 Task: For heading  Tahoma with underline.  font size for heading20,  'Change the font style of data to'Arial.  and font size to 12,  Change the alignment of both headline & data to Align left.  In the sheet   Prime Sales log book
Action: Mouse moved to (199, 104)
Screenshot: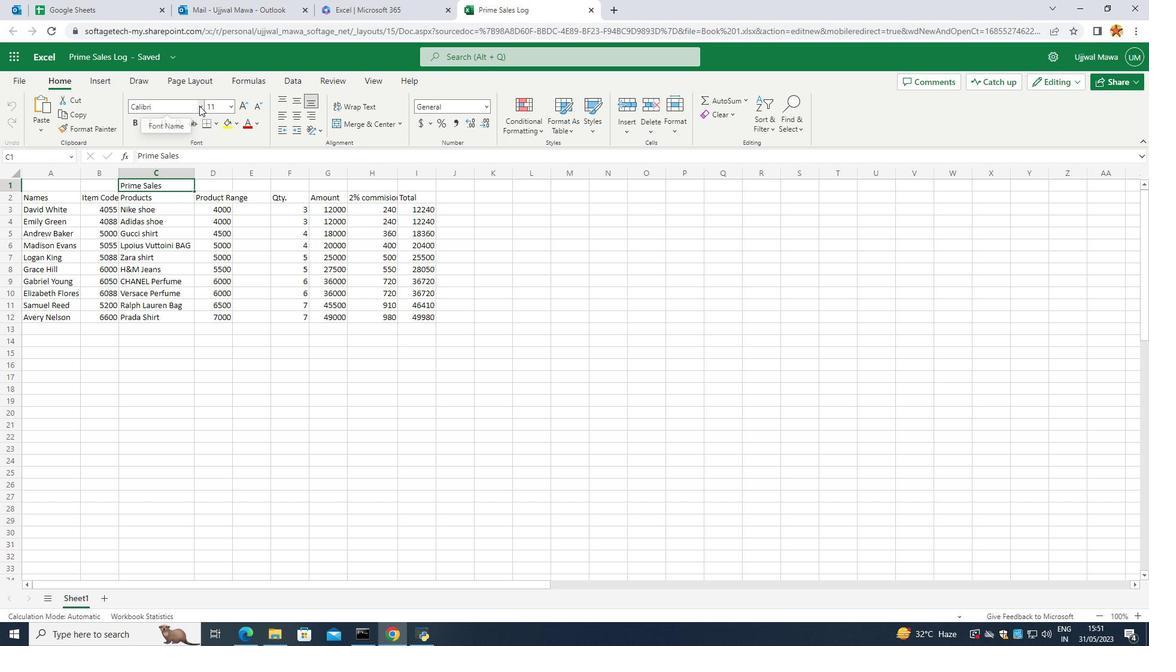 
Action: Mouse pressed left at (199, 104)
Screenshot: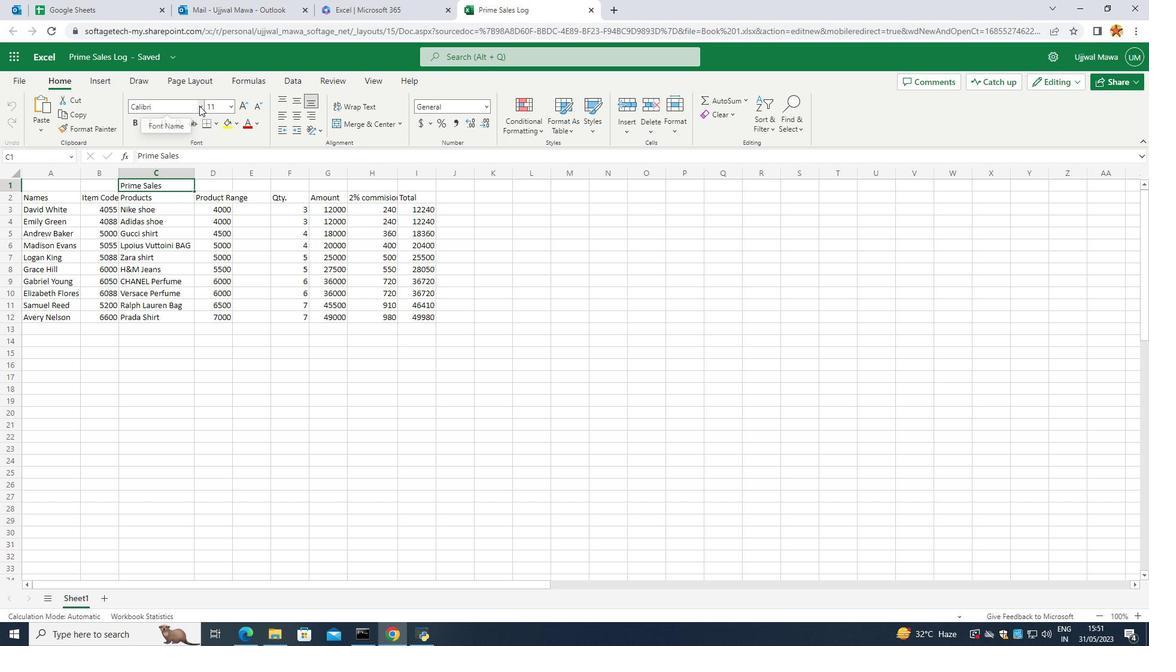 
Action: Mouse moved to (144, 319)
Screenshot: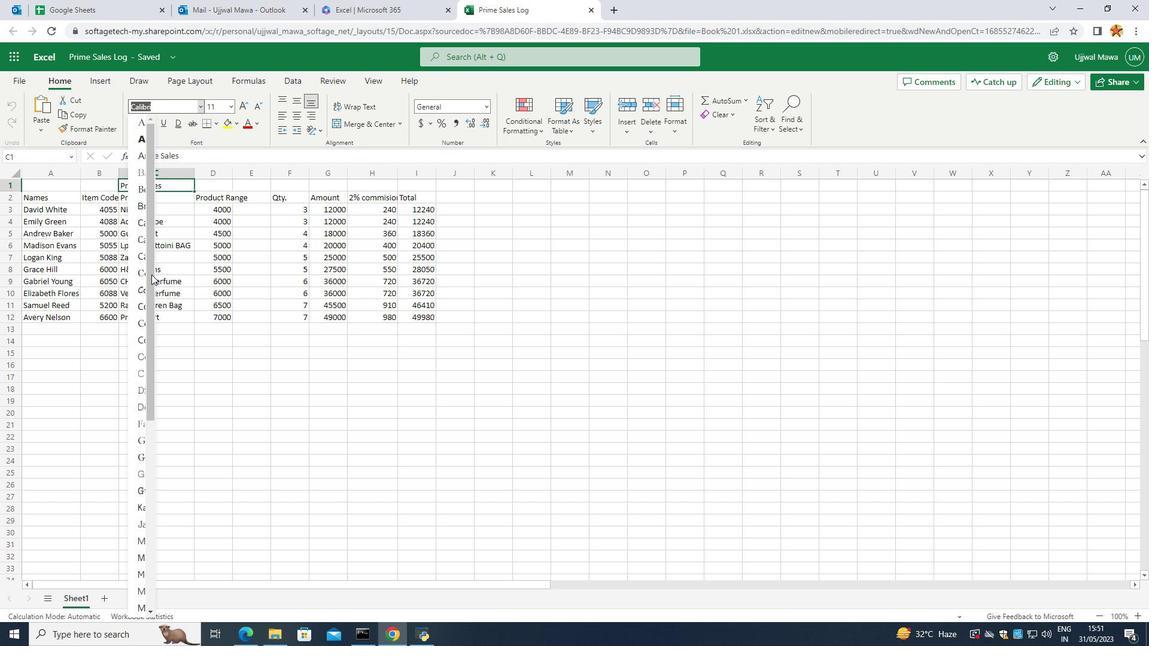 
Action: Mouse scrolled (144, 318) with delta (0, 0)
Screenshot: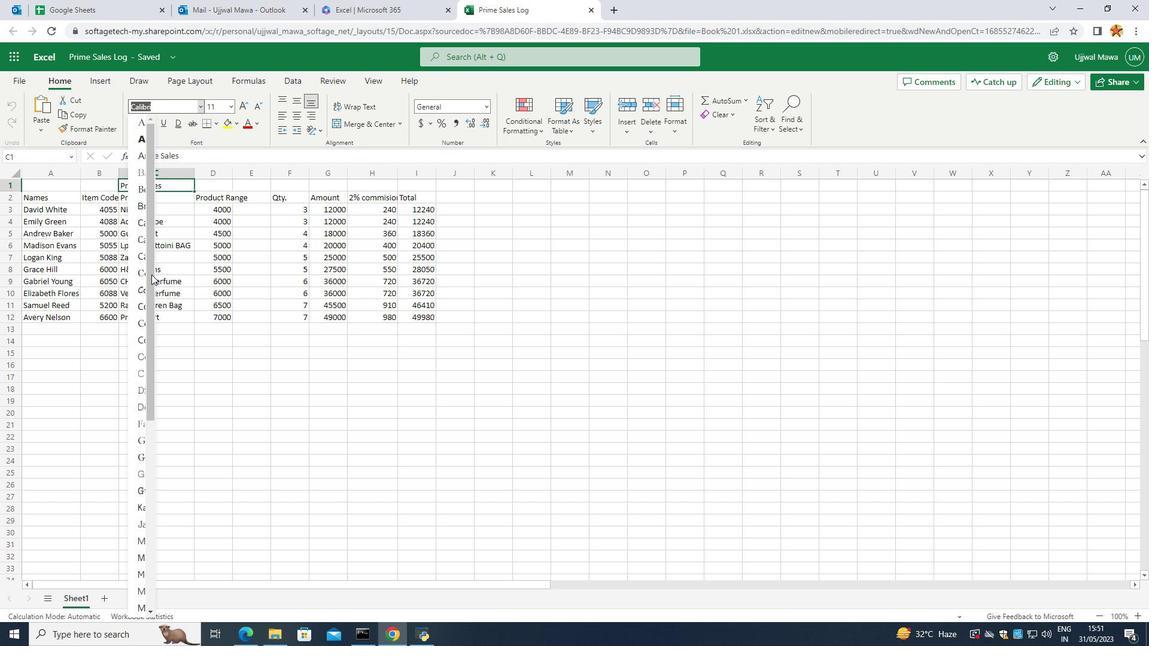 
Action: Mouse moved to (143, 330)
Screenshot: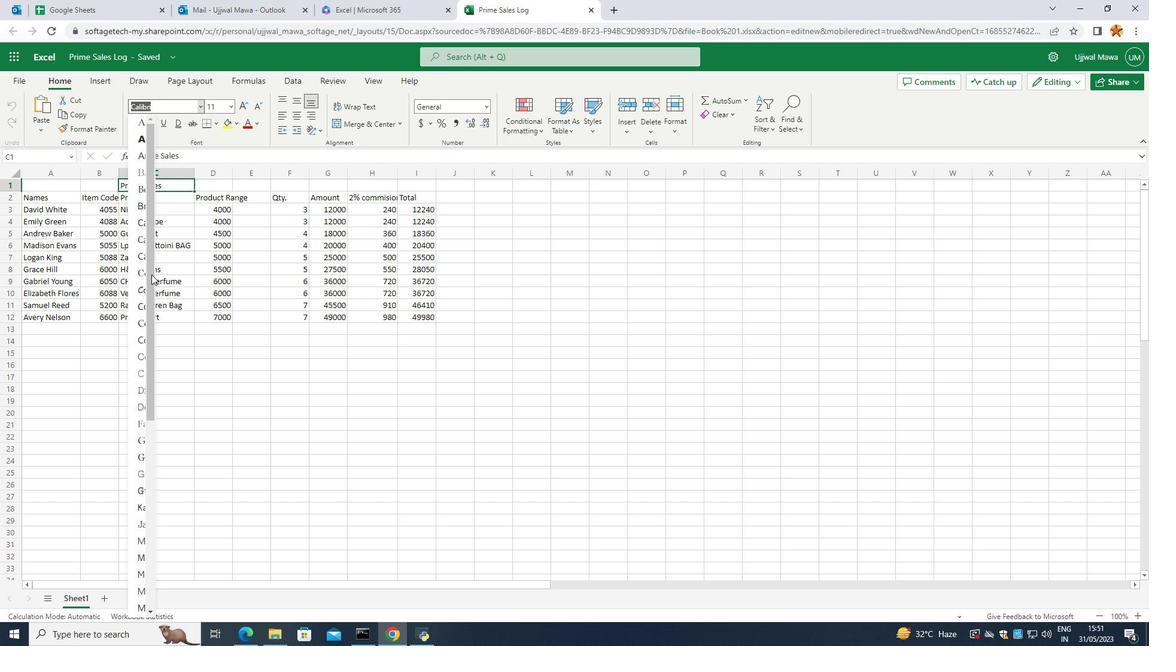 
Action: Mouse scrolled (143, 329) with delta (0, 0)
Screenshot: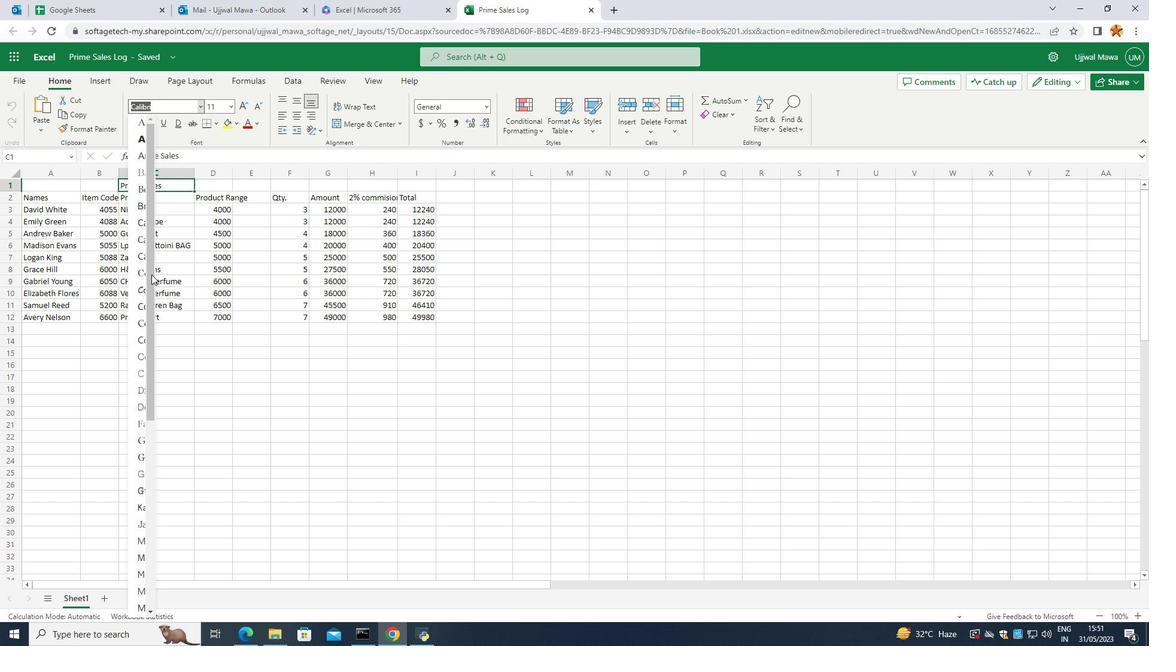 
Action: Mouse moved to (139, 341)
Screenshot: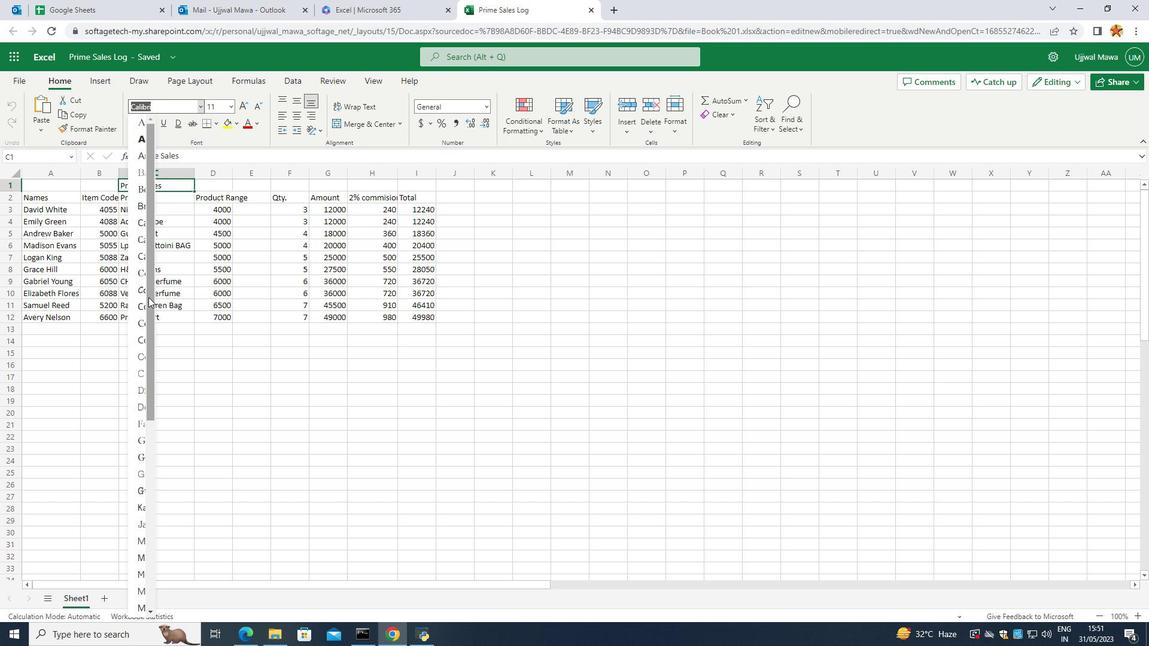 
Action: Mouse scrolled (139, 341) with delta (0, 0)
Screenshot: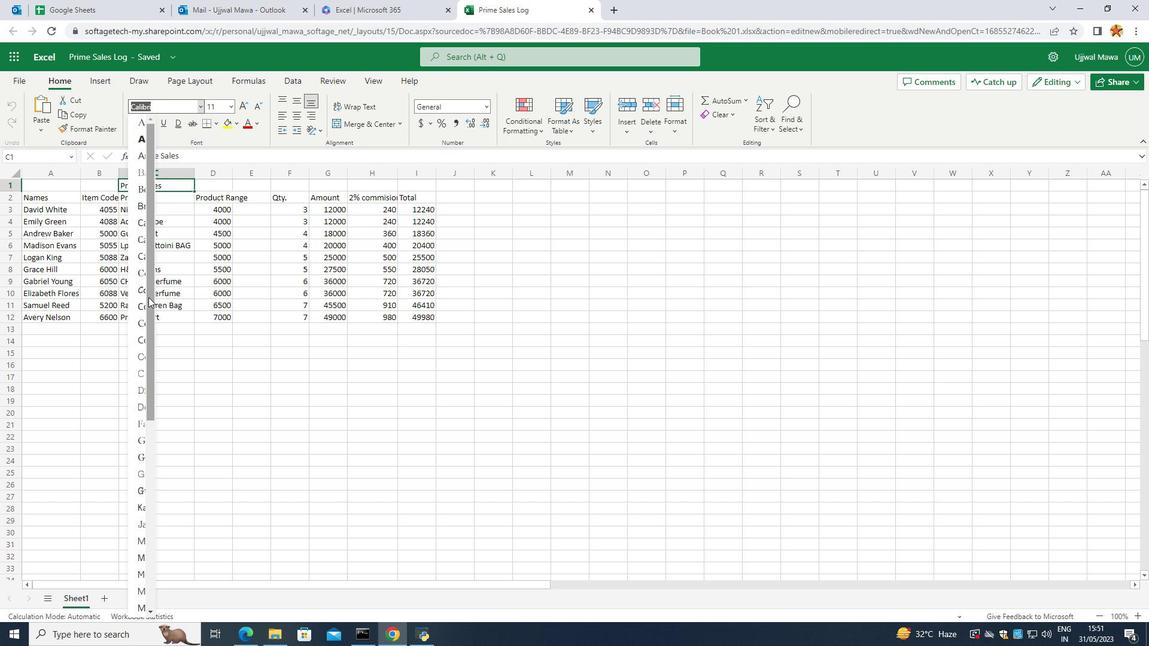 
Action: Mouse moved to (138, 342)
Screenshot: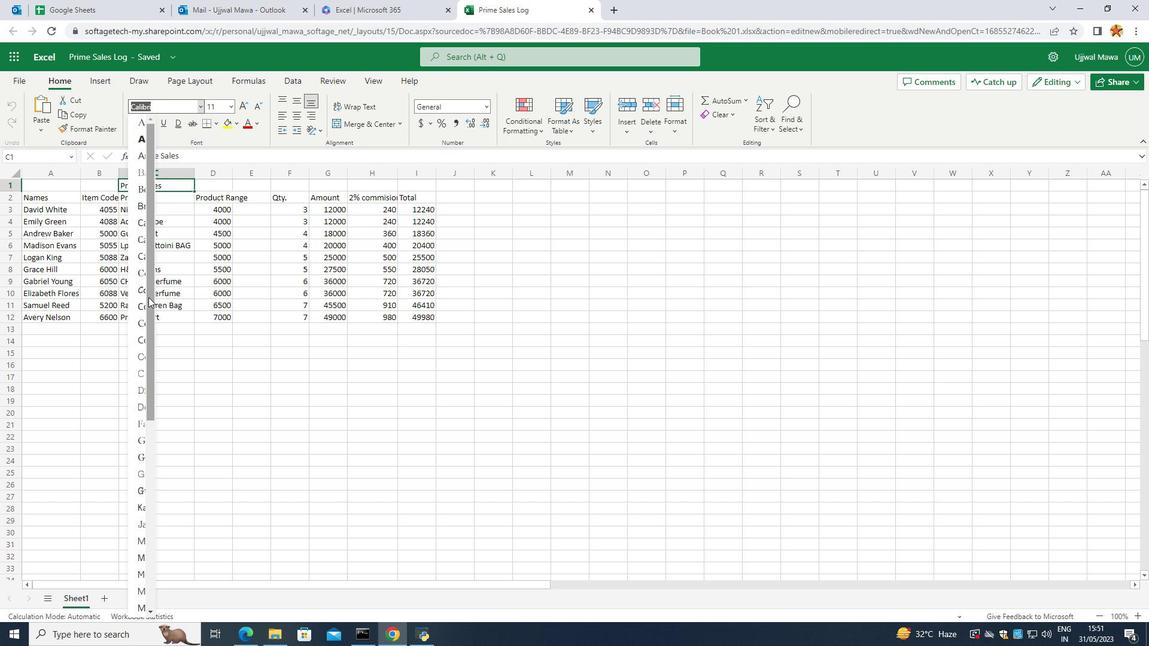 
Action: Mouse scrolled (138, 341) with delta (0, 0)
Screenshot: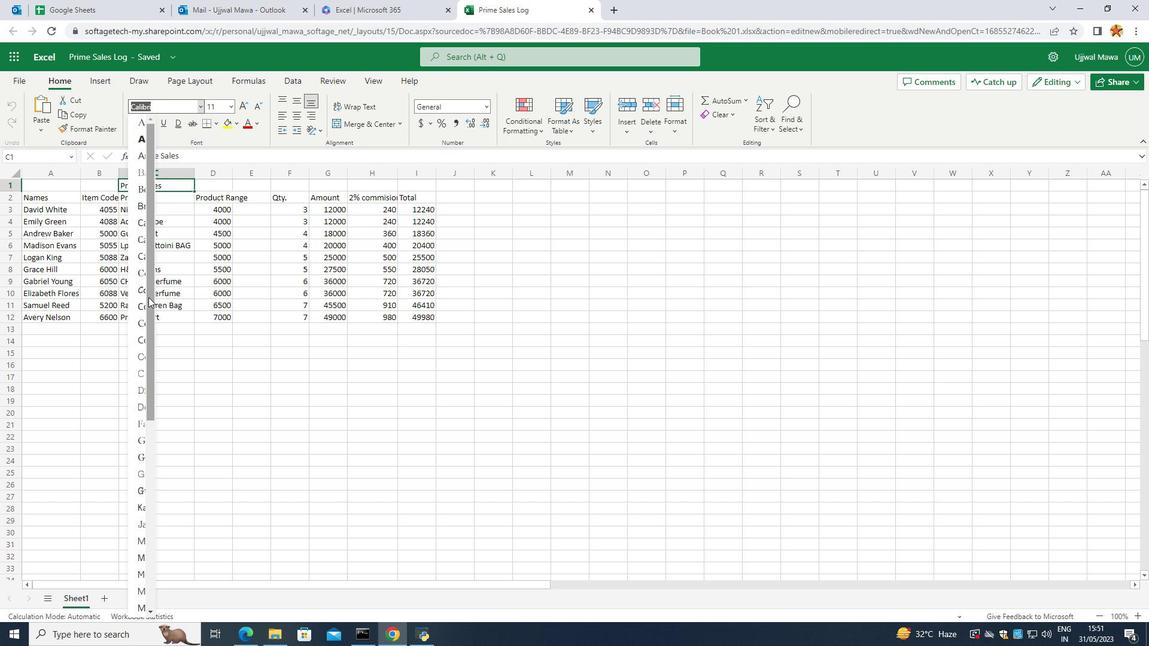 
Action: Mouse moved to (138, 347)
Screenshot: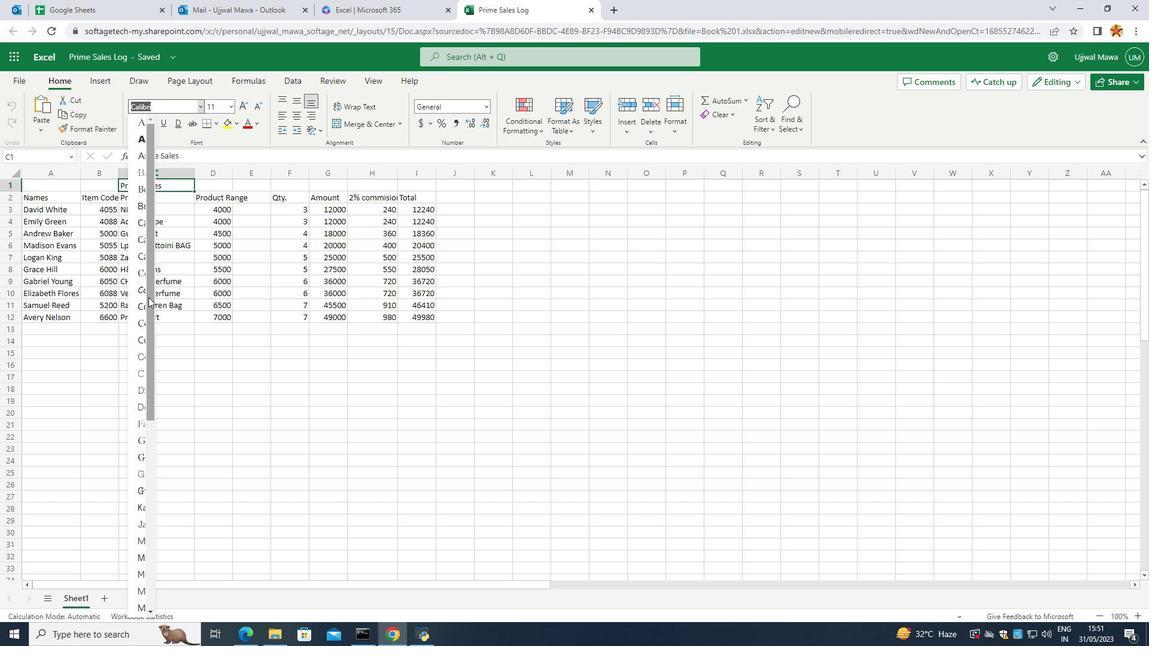 
Action: Mouse scrolled (138, 346) with delta (0, 0)
Screenshot: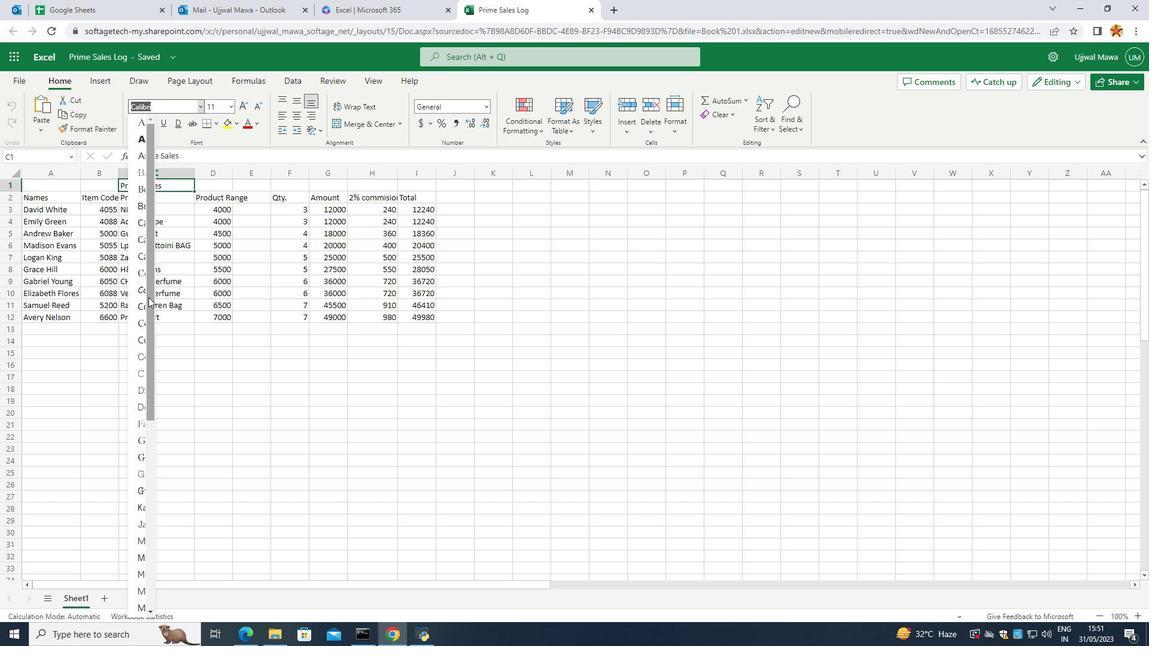 
Action: Mouse moved to (131, 368)
Screenshot: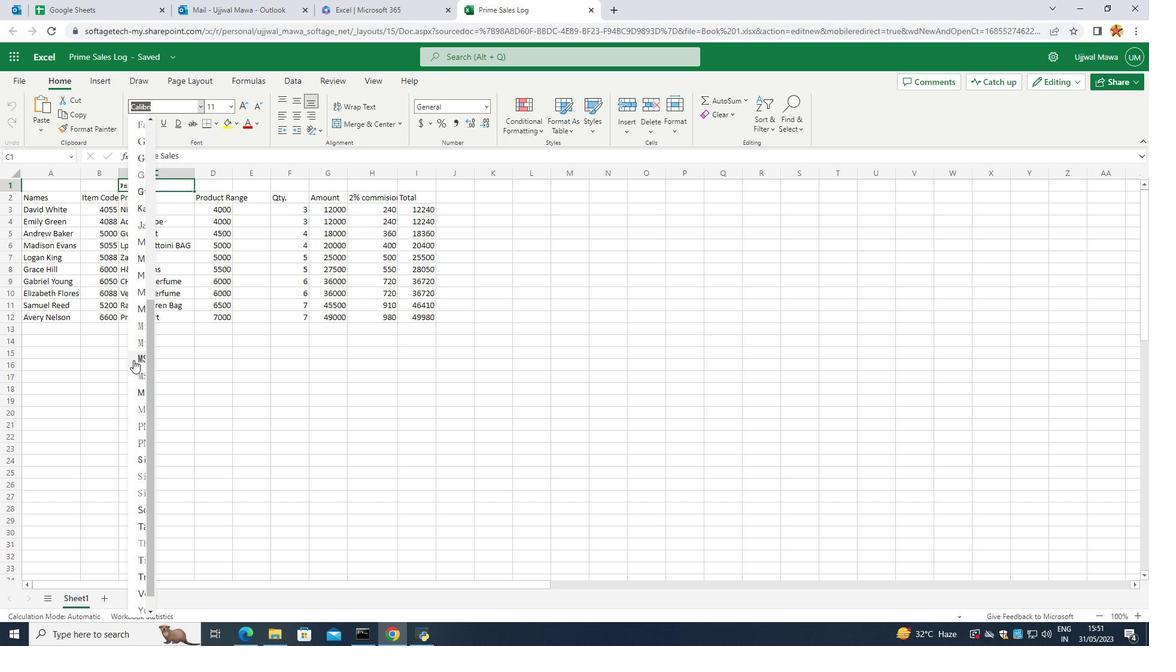 
Action: Mouse scrolled (131, 368) with delta (0, 0)
Screenshot: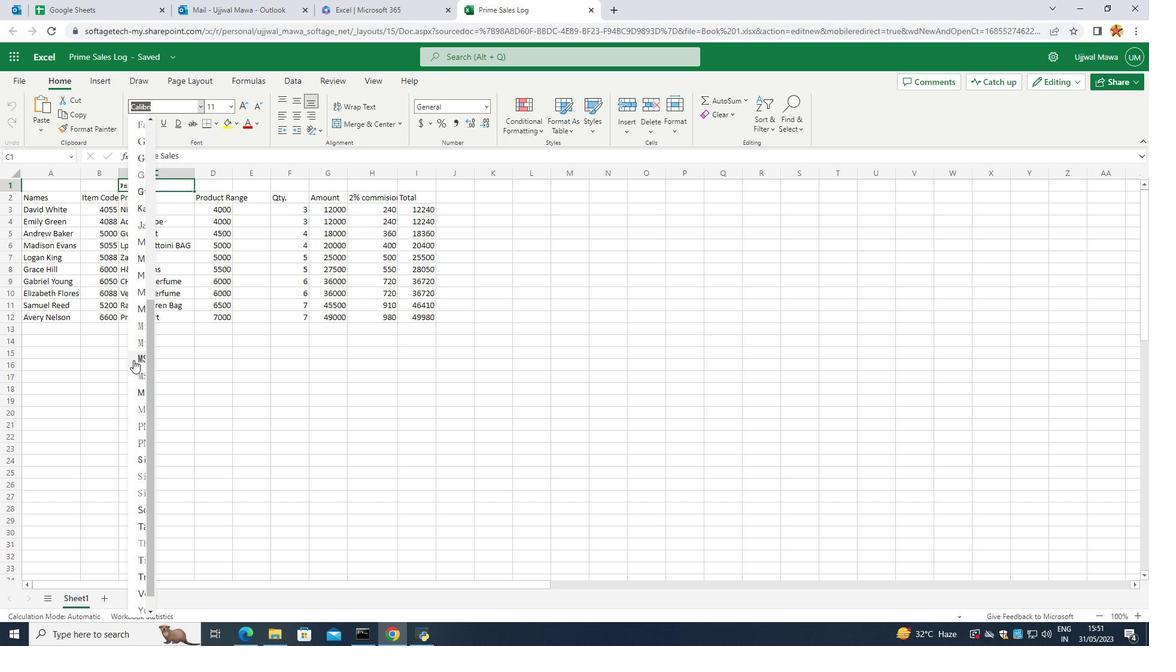 
Action: Mouse moved to (129, 374)
Screenshot: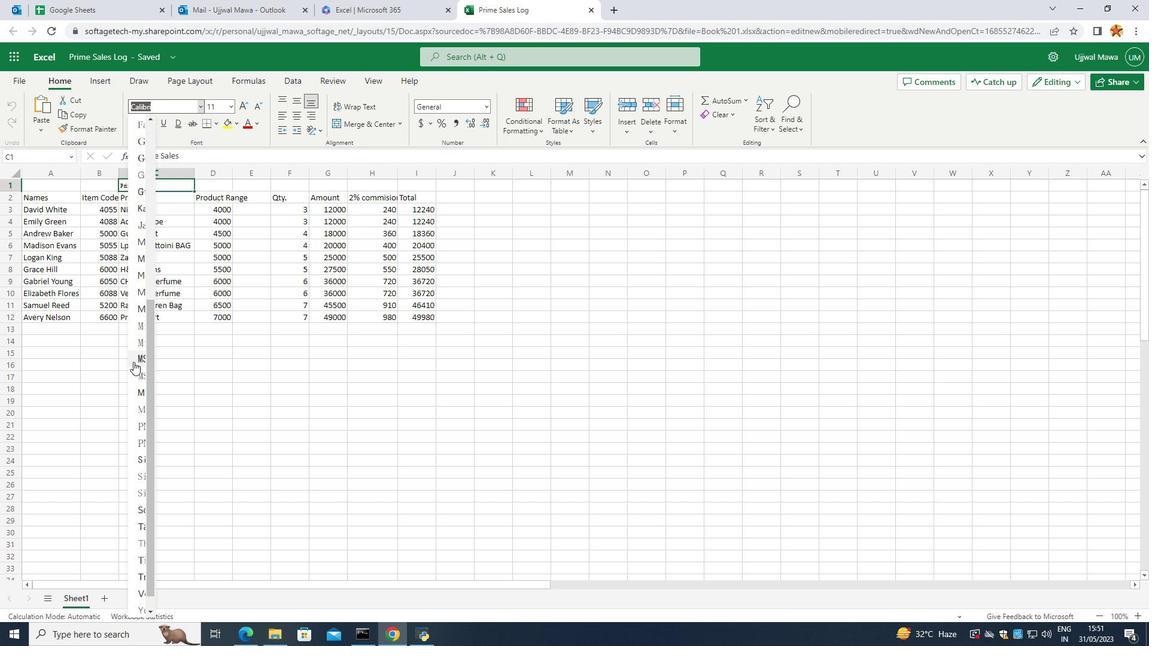 
Action: Mouse scrolled (129, 373) with delta (0, 0)
Screenshot: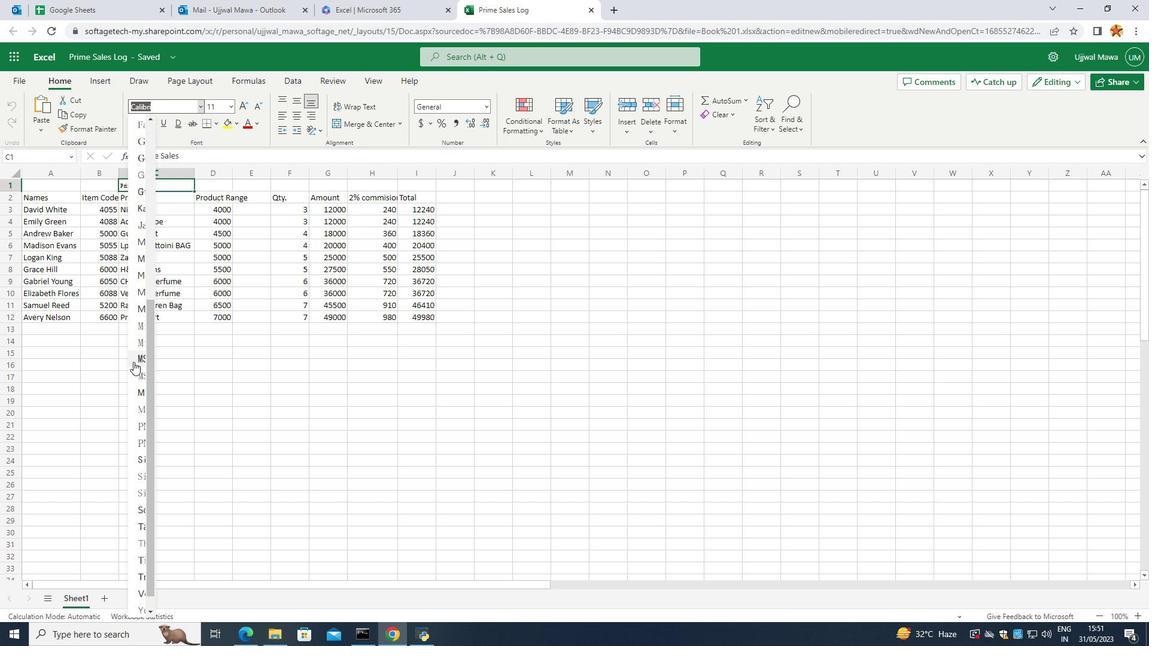 
Action: Mouse moved to (128, 377)
Screenshot: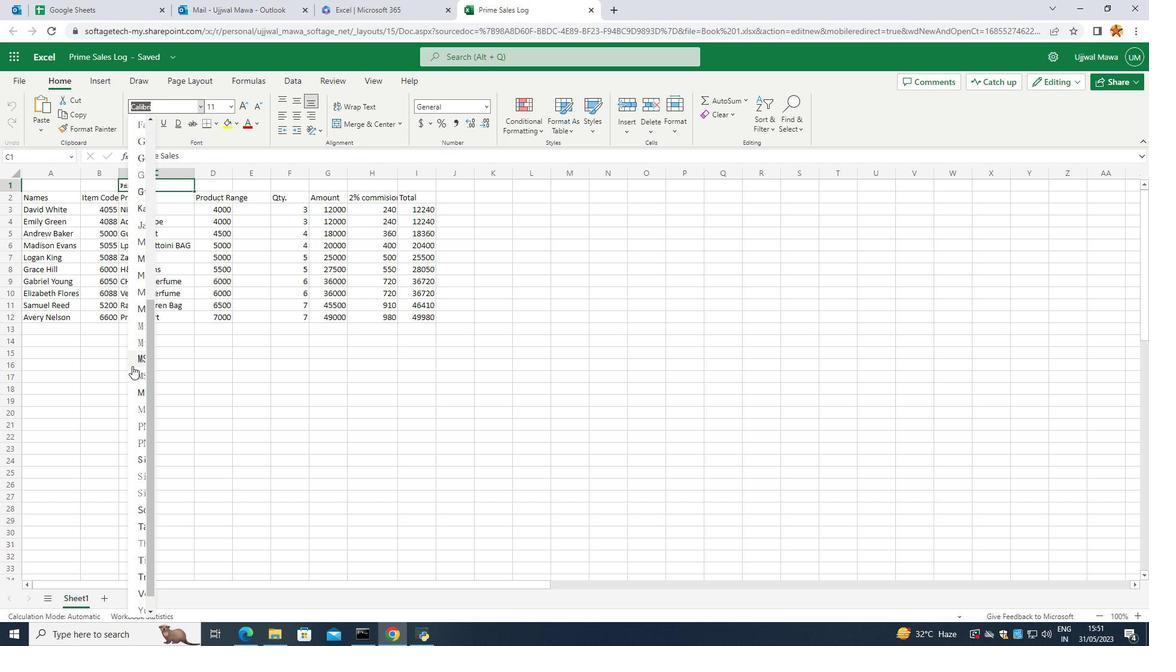 
Action: Mouse scrolled (128, 376) with delta (0, 0)
Screenshot: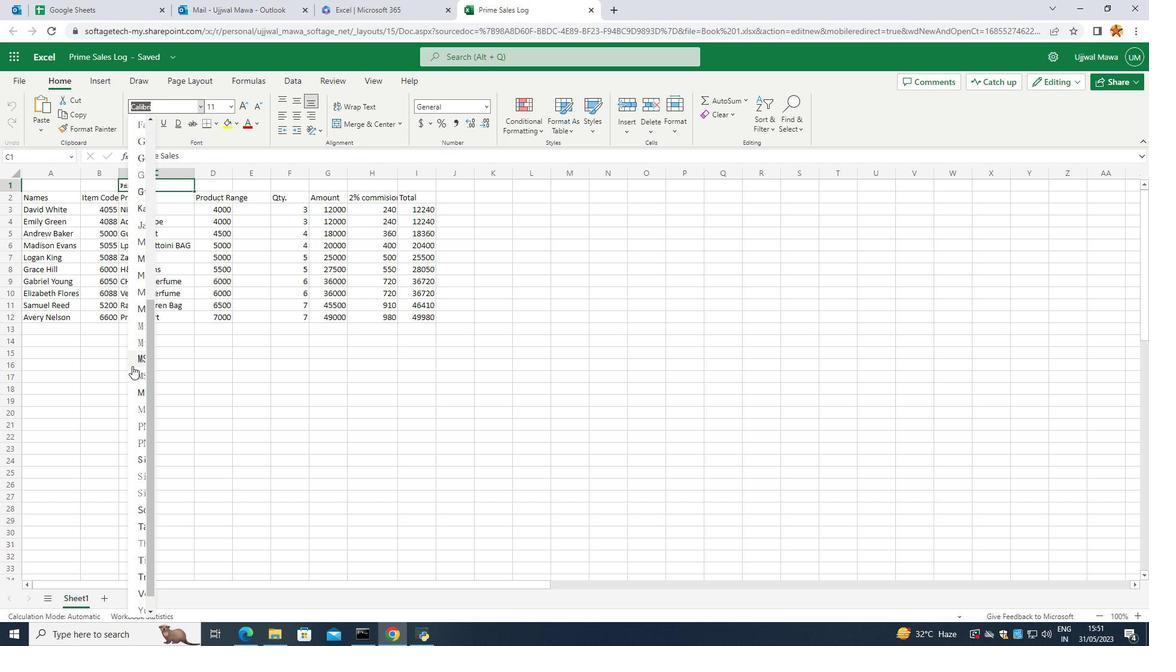 
Action: Mouse moved to (126, 380)
Screenshot: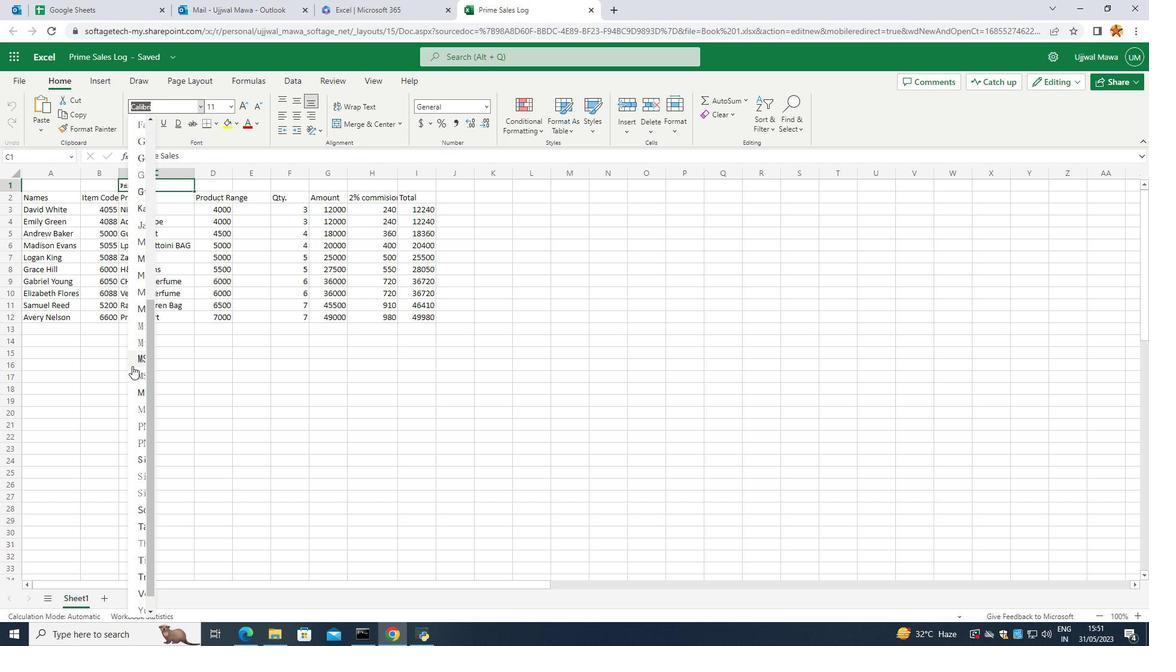 
Action: Mouse scrolled (126, 380) with delta (0, 0)
Screenshot: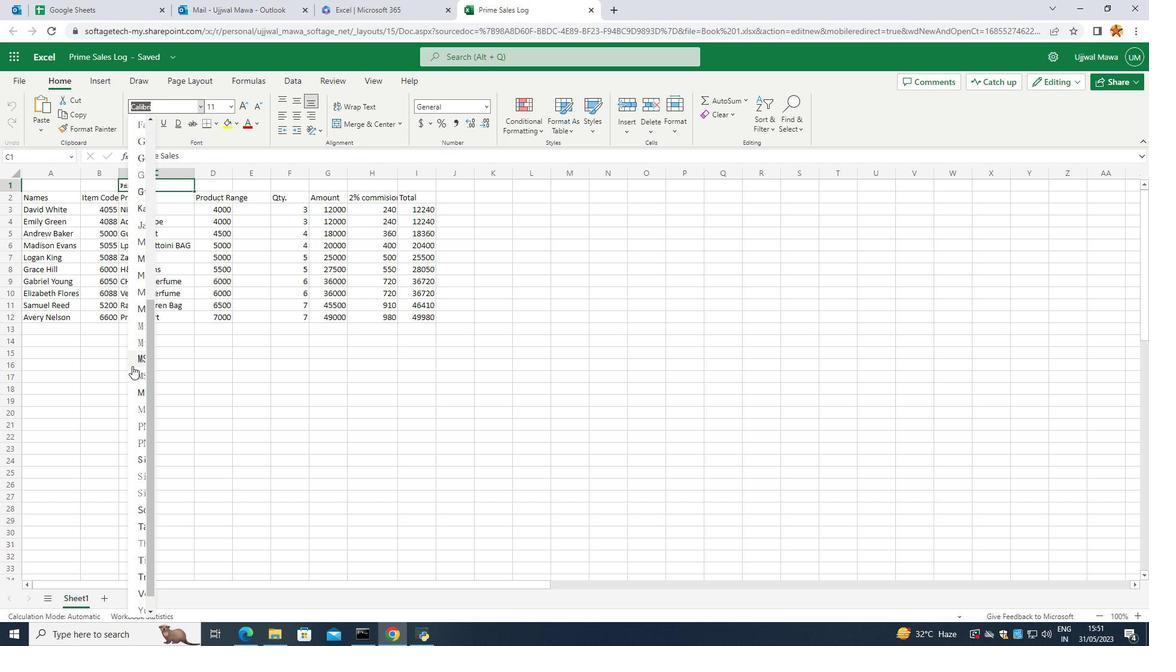 
Action: Mouse moved to (125, 385)
Screenshot: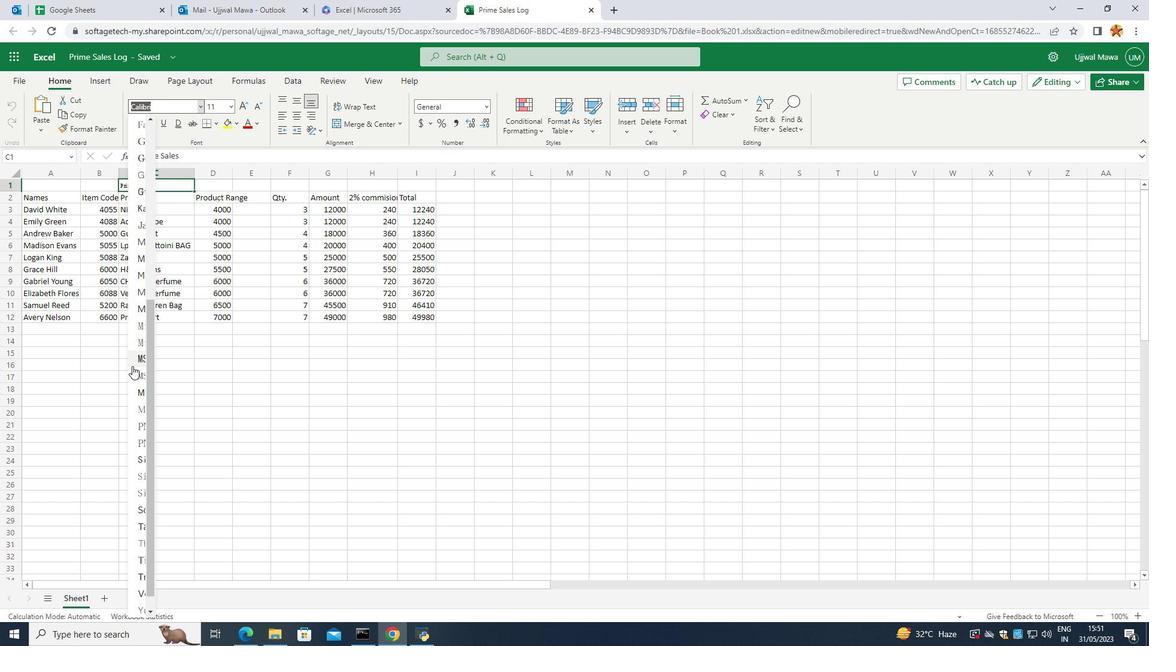 
Action: Mouse scrolled (125, 384) with delta (0, 0)
Screenshot: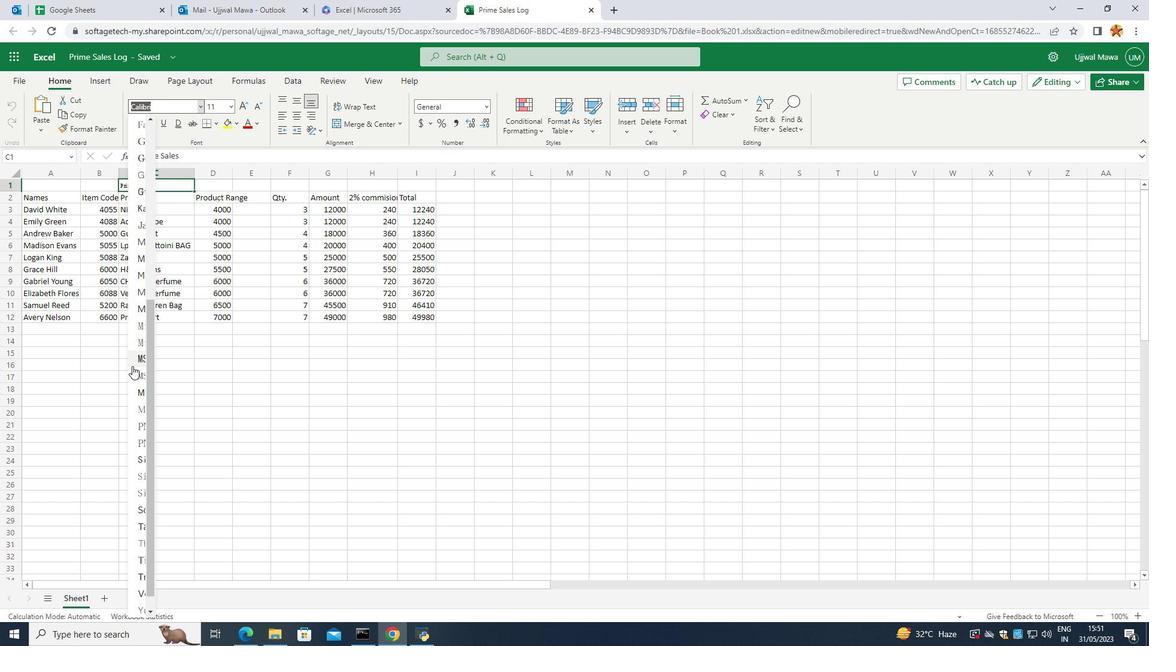 
Action: Mouse moved to (125, 387)
Screenshot: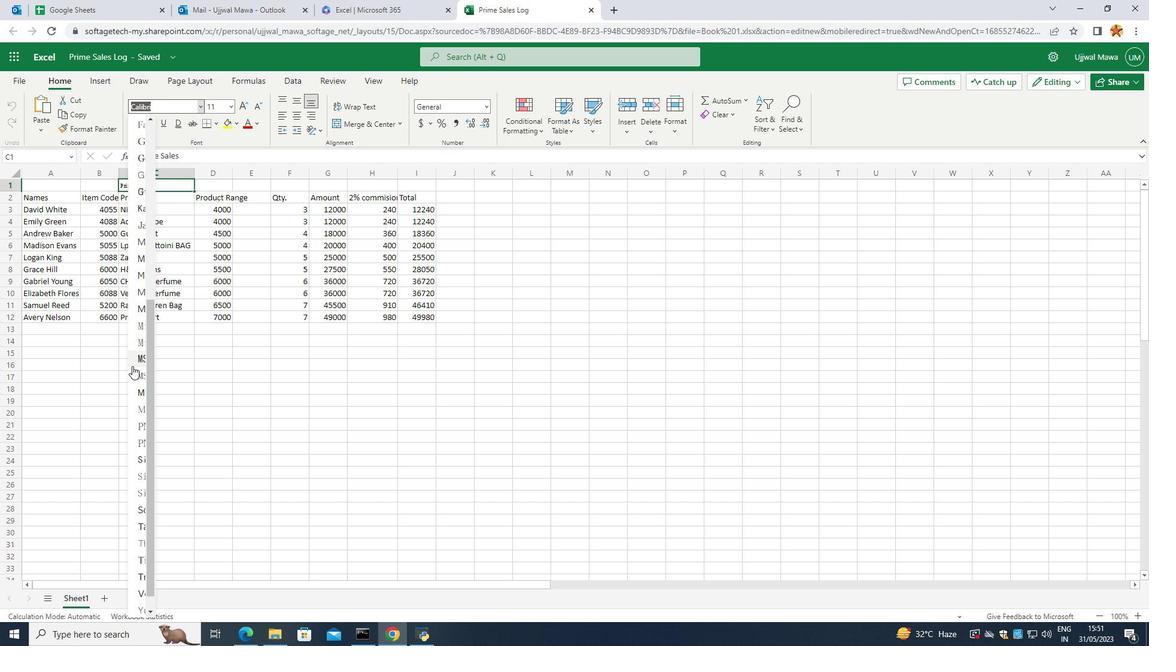
Action: Mouse scrolled (125, 386) with delta (0, 0)
Screenshot: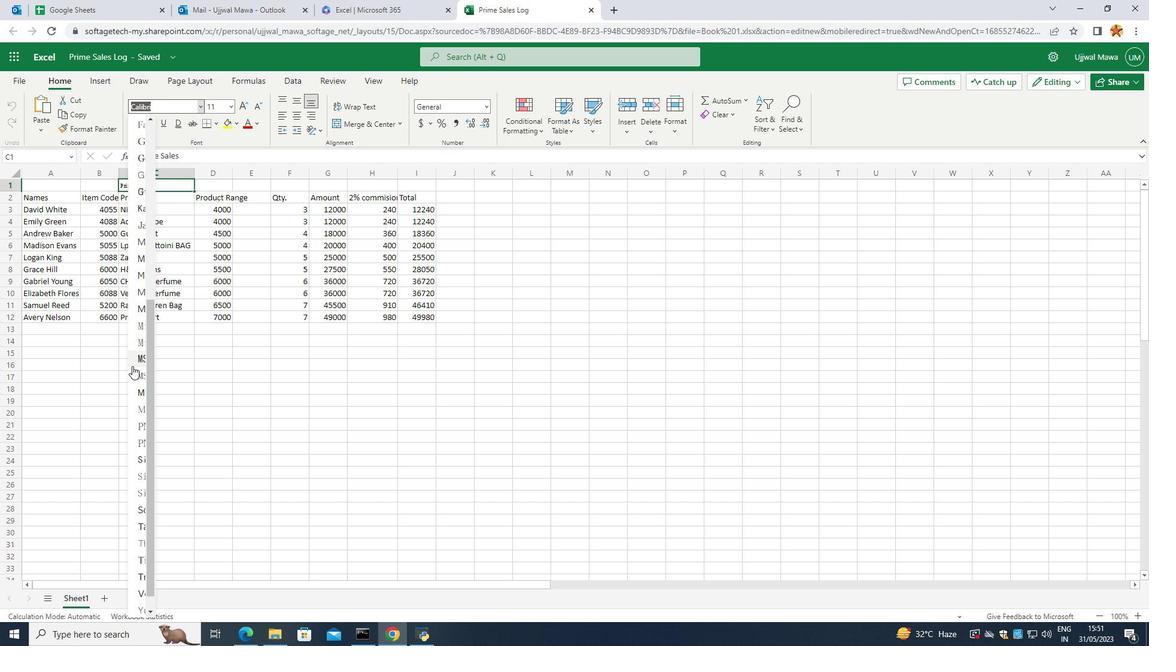 
Action: Mouse moved to (135, 507)
Screenshot: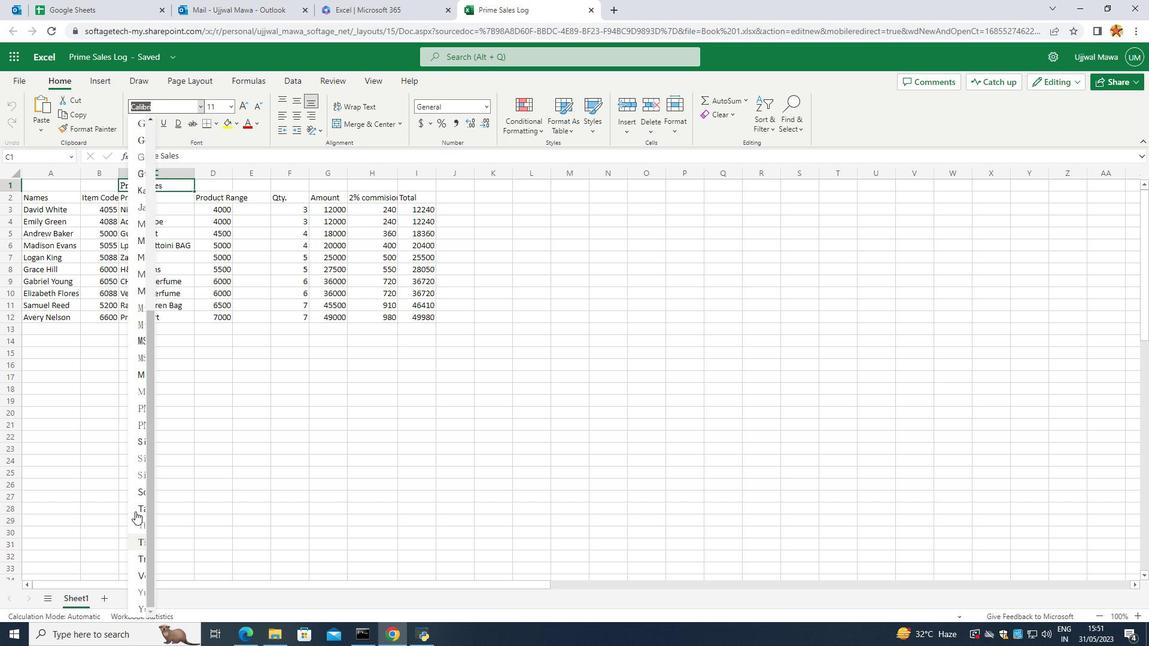 
Action: Mouse pressed left at (135, 507)
Screenshot: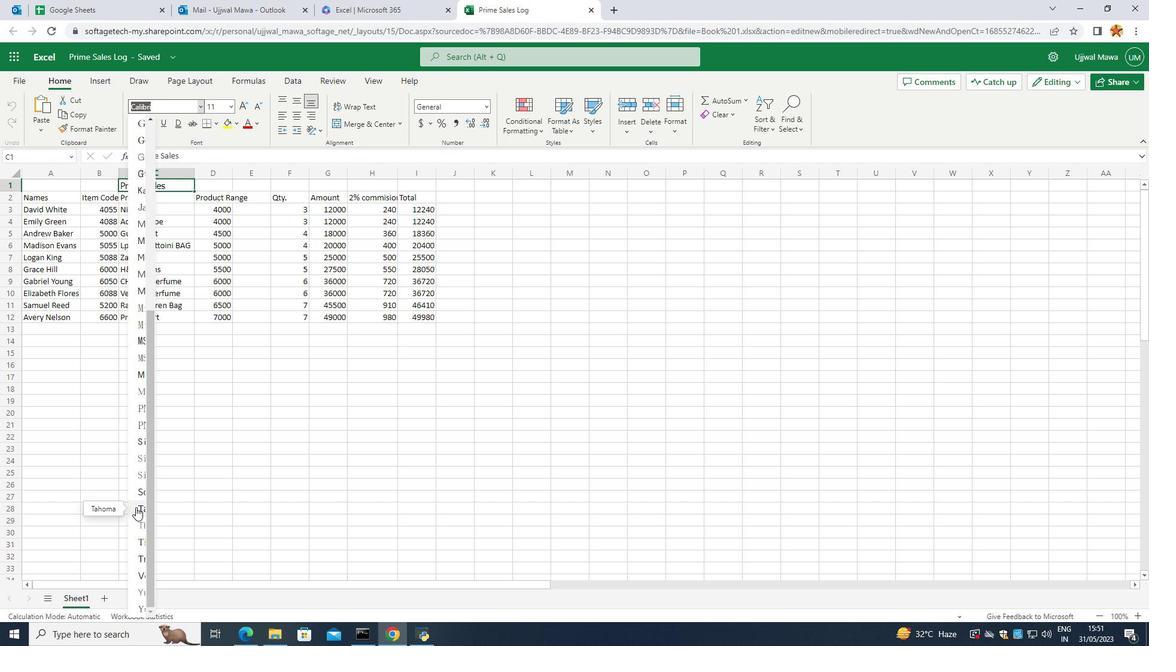 
Action: Mouse moved to (232, 103)
Screenshot: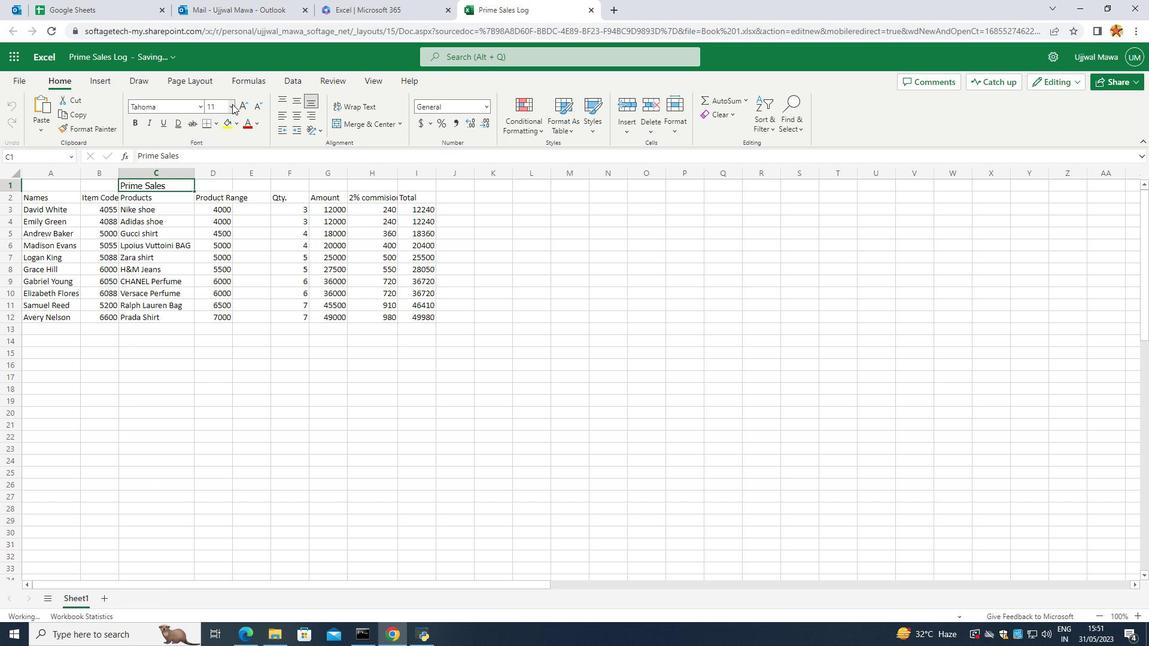 
Action: Mouse pressed left at (232, 103)
Screenshot: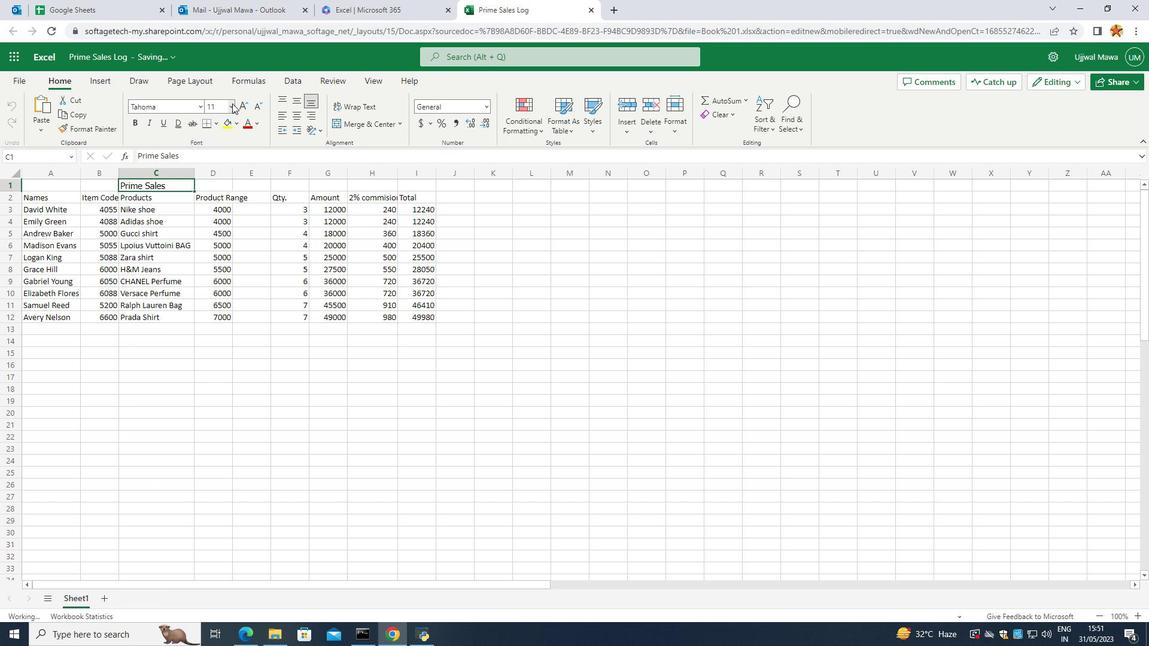 
Action: Mouse moved to (163, 125)
Screenshot: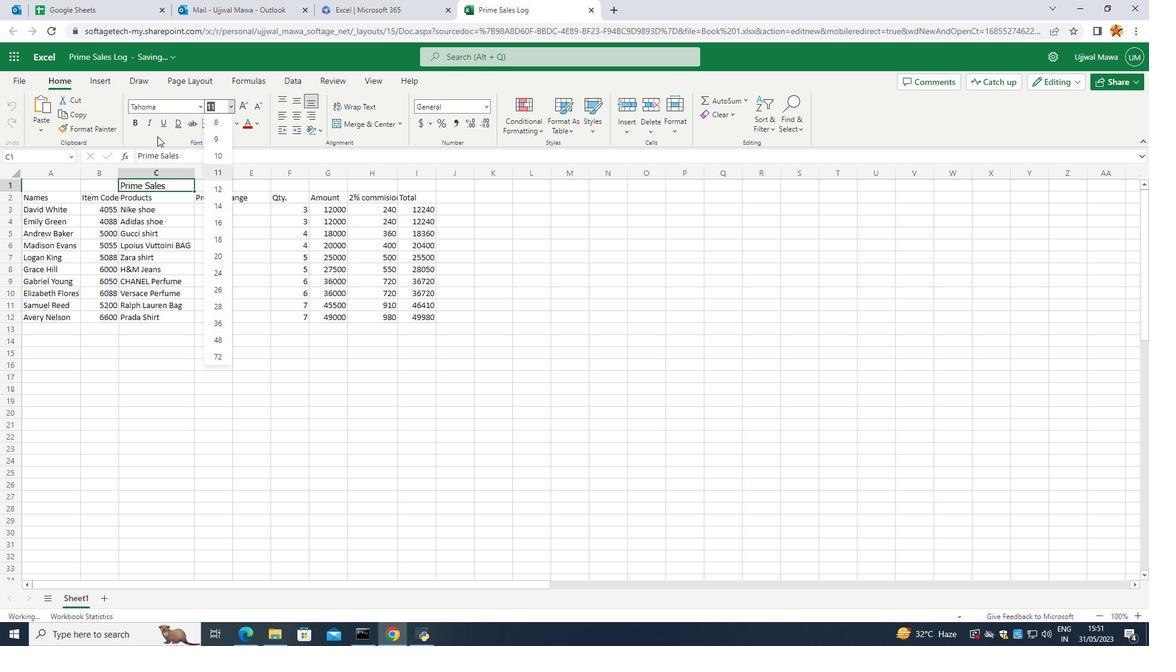 
Action: Mouse pressed left at (163, 125)
Screenshot: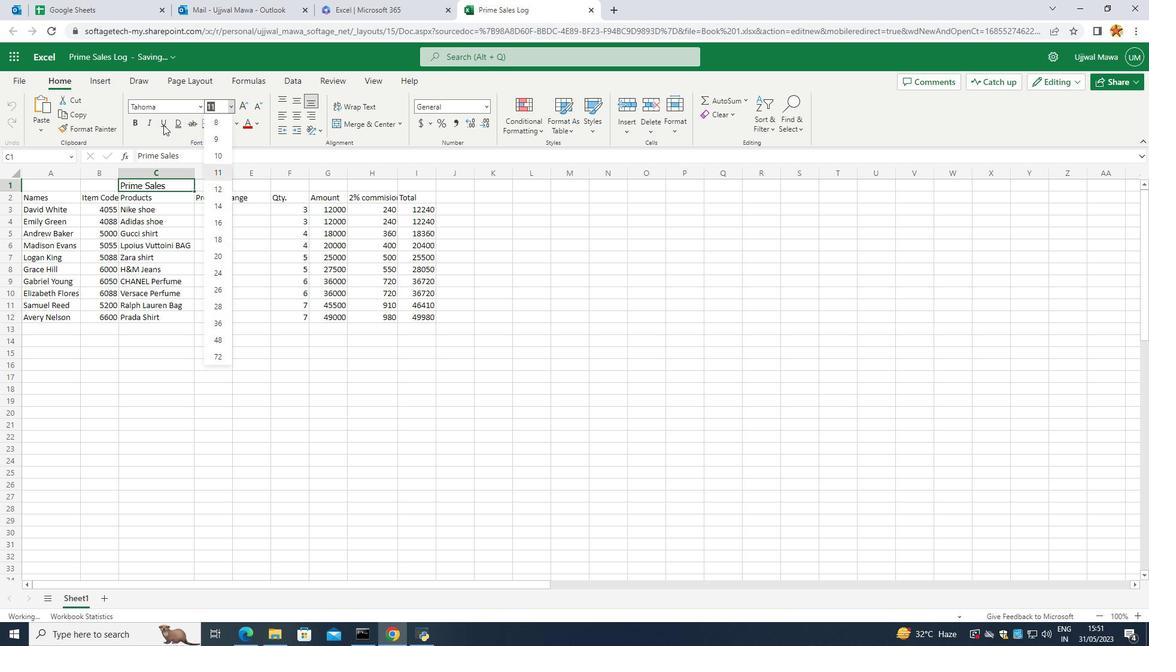 
Action: Mouse moved to (231, 111)
Screenshot: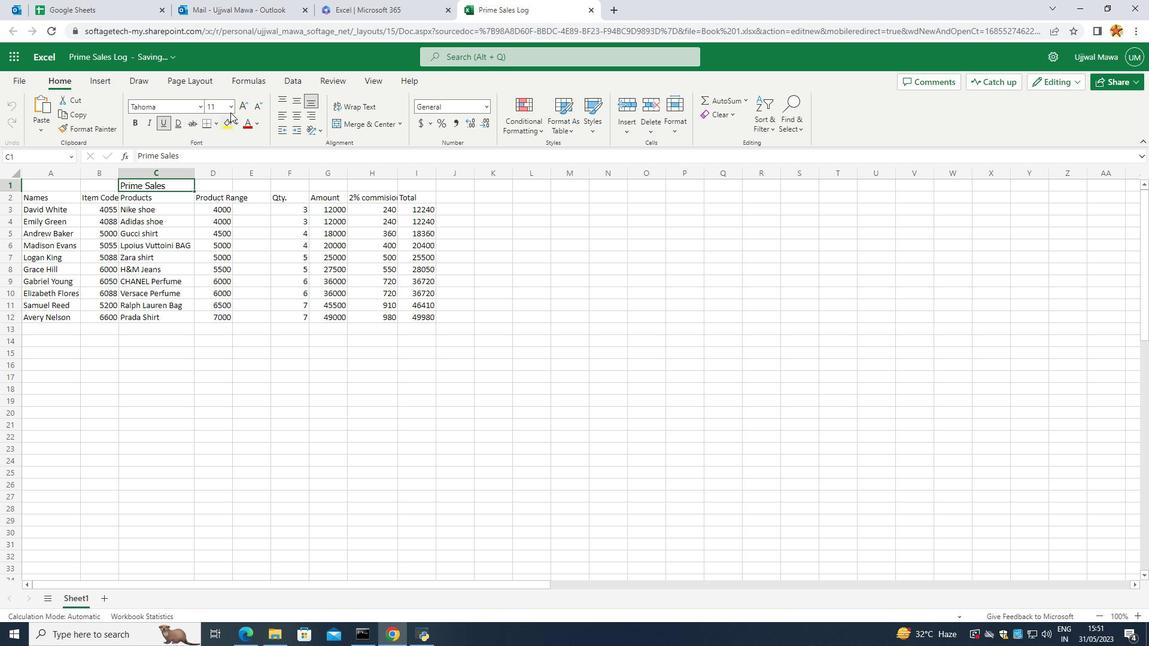 
Action: Mouse pressed left at (231, 111)
Screenshot: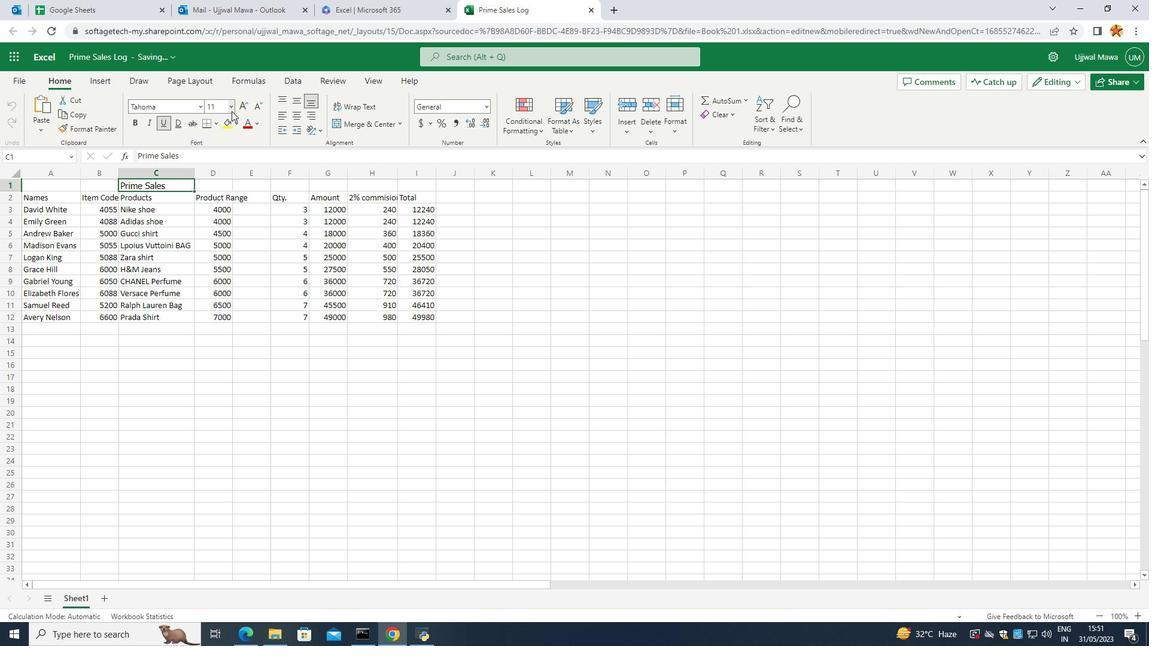 
Action: Mouse moved to (218, 253)
Screenshot: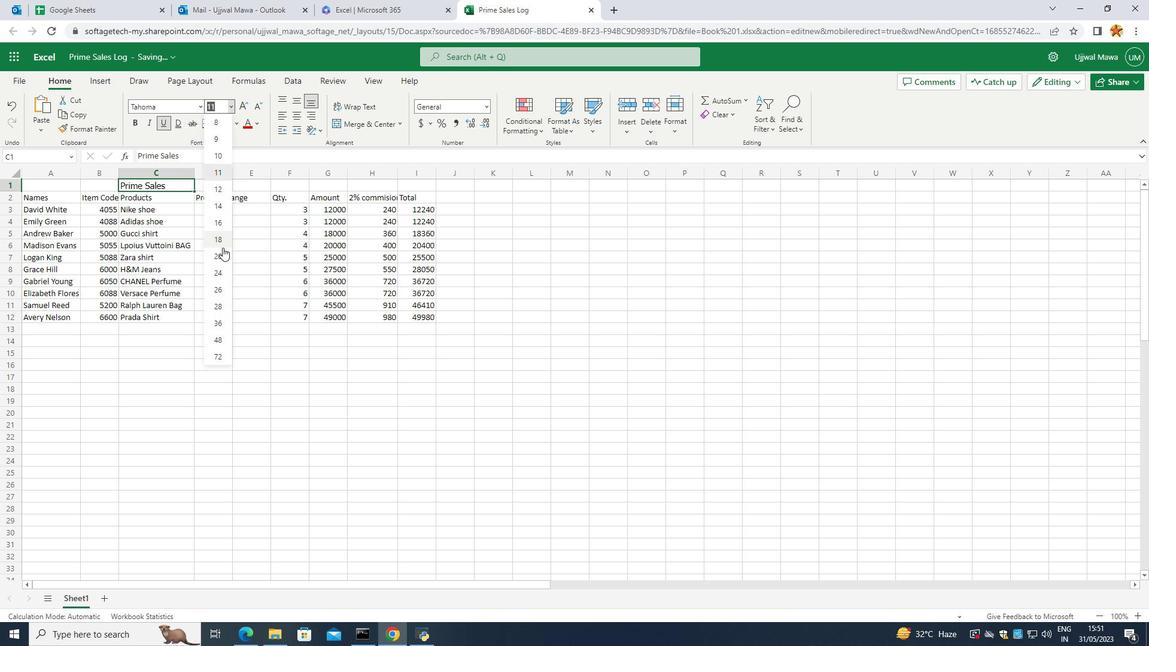 
Action: Mouse pressed left at (218, 253)
Screenshot: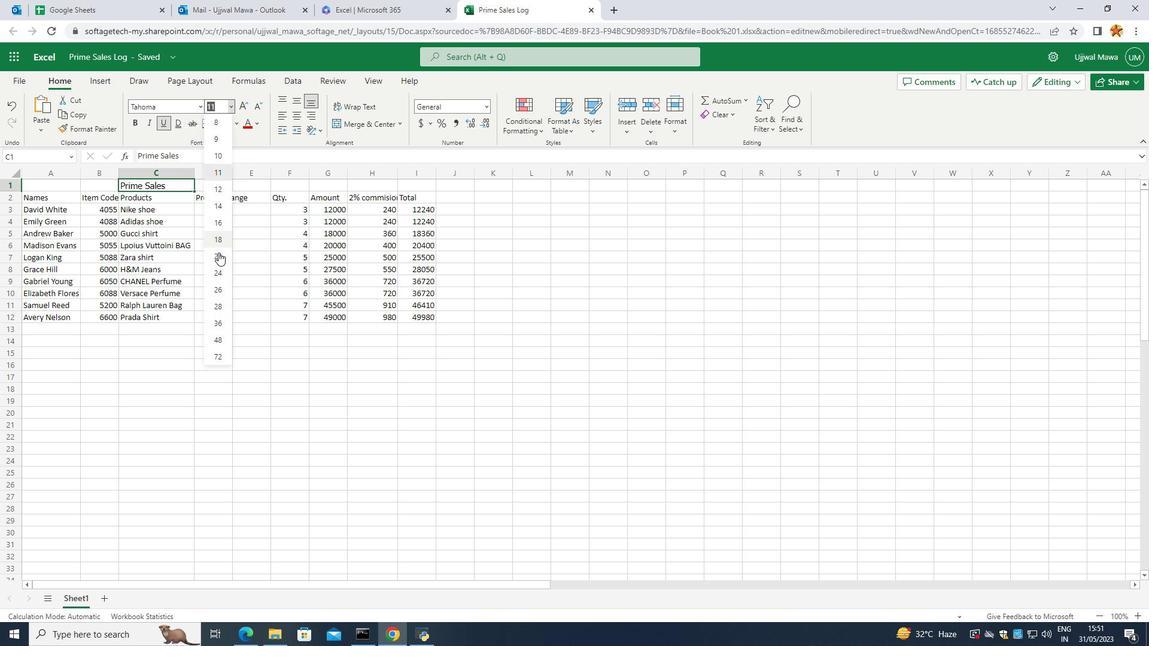 
Action: Mouse moved to (284, 325)
Screenshot: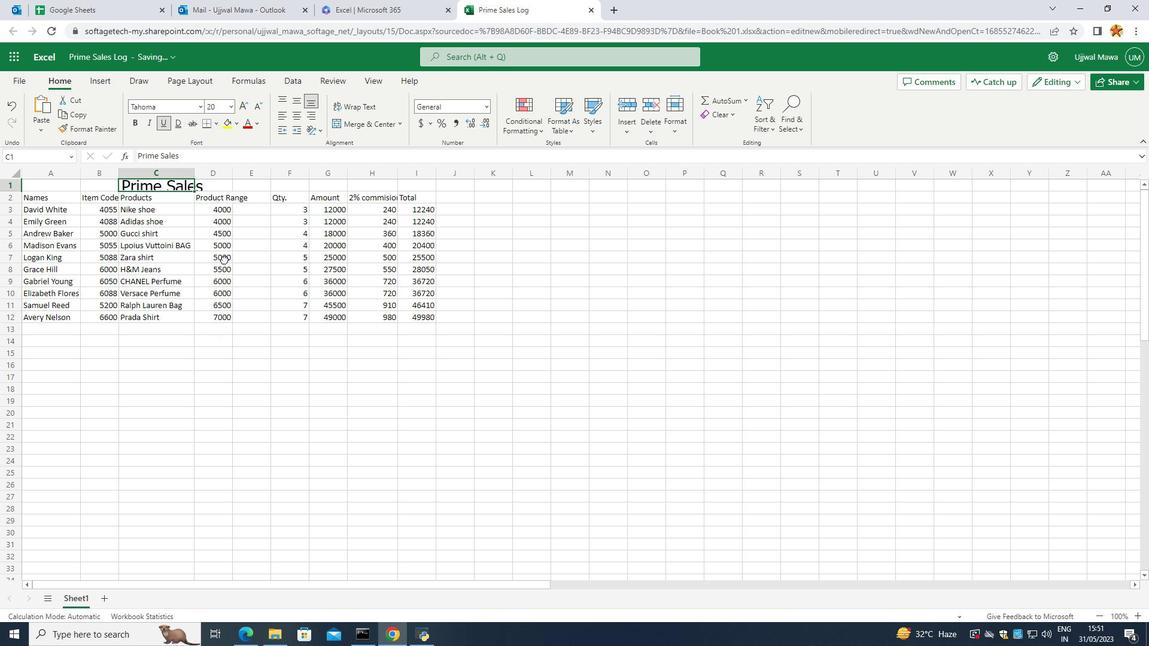 
Action: Mouse pressed left at (284, 325)
Screenshot: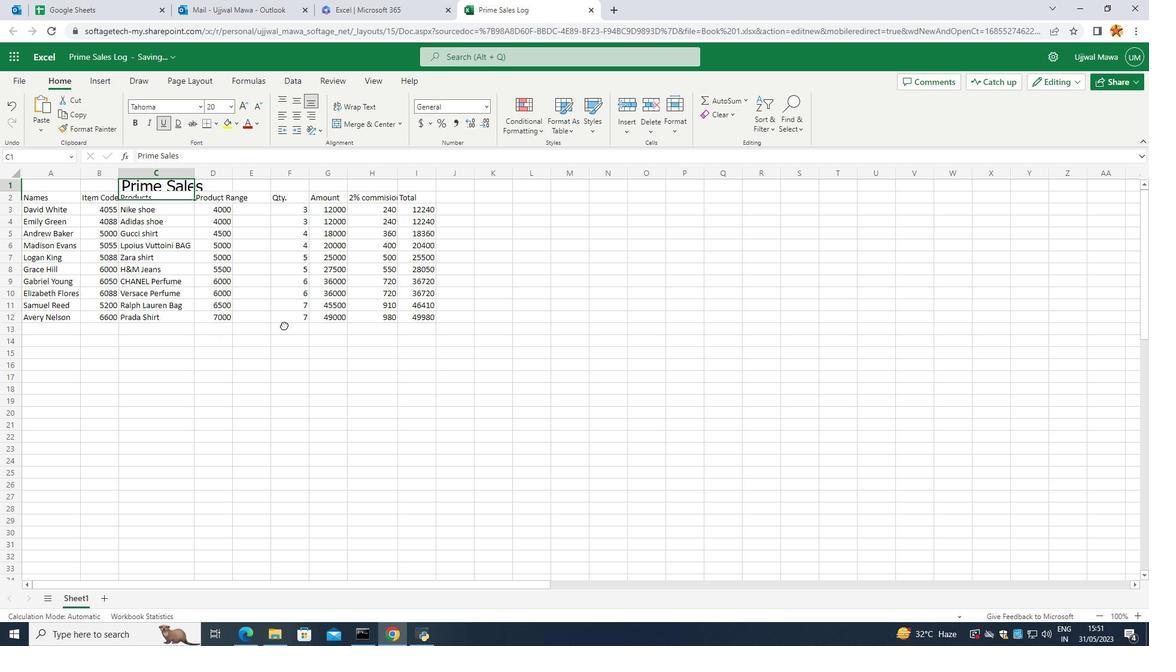 
Action: Mouse moved to (28, 204)
Screenshot: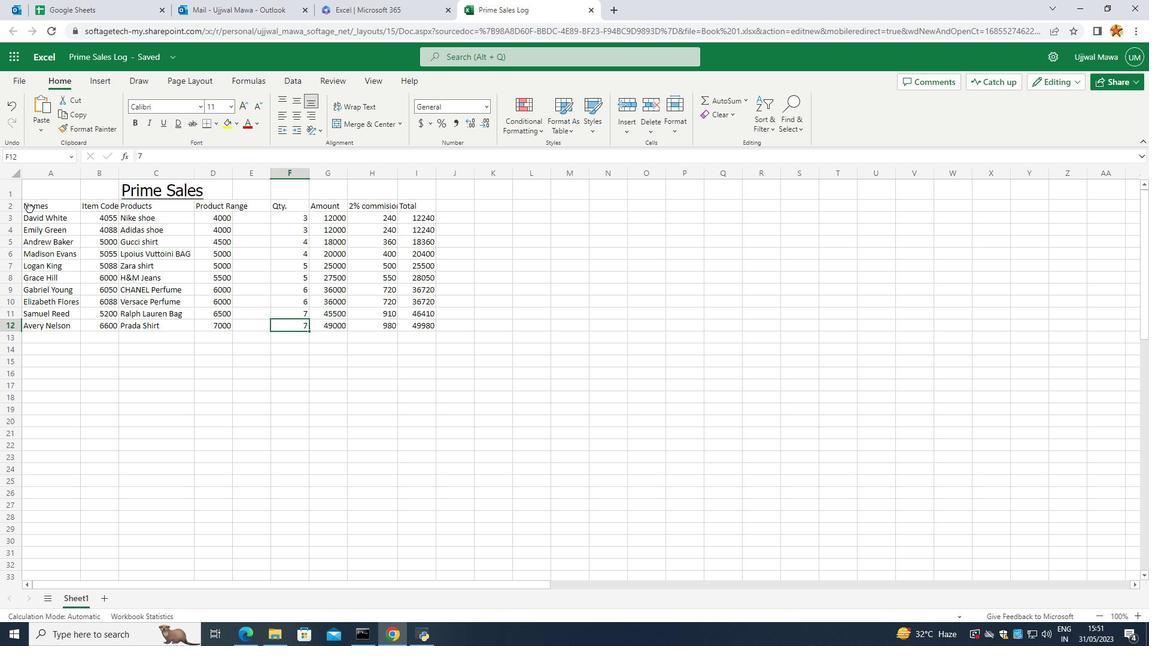 
Action: Mouse pressed left at (28, 204)
Screenshot: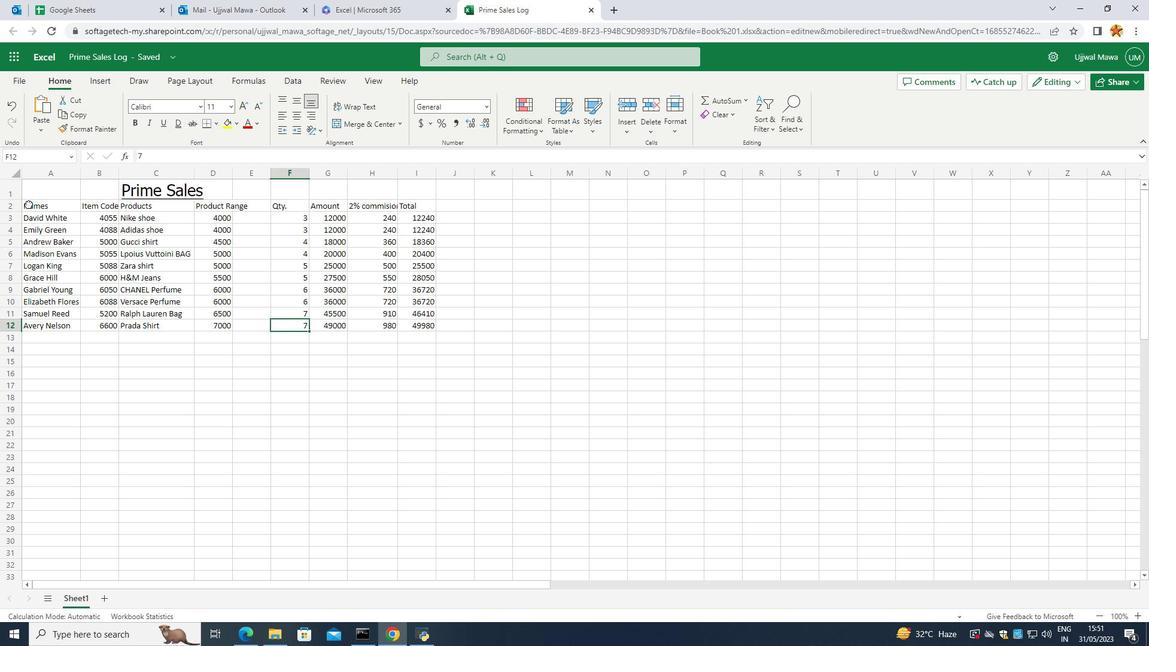 
Action: Mouse moved to (199, 110)
Screenshot: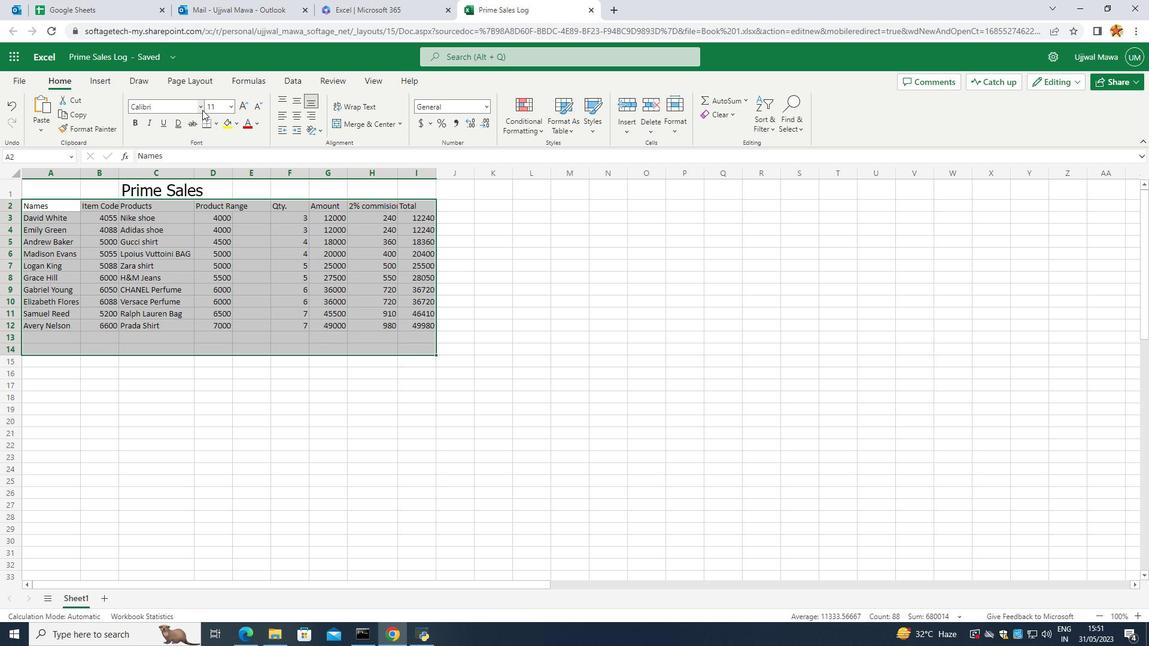 
Action: Mouse pressed left at (199, 110)
Screenshot: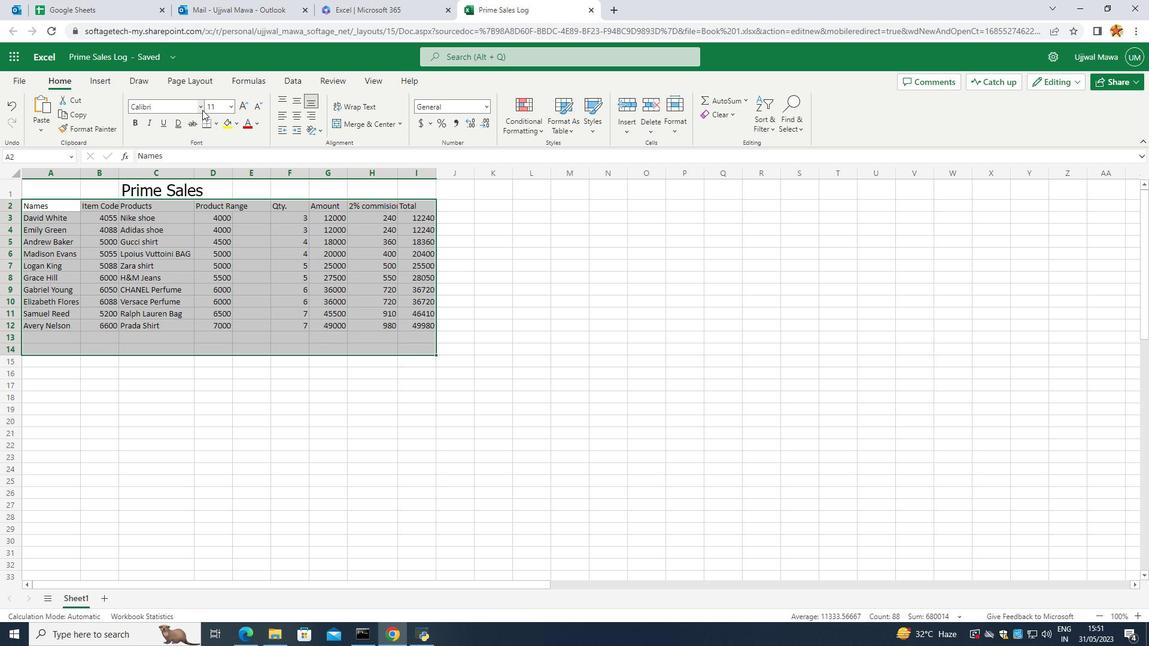 
Action: Mouse moved to (176, 158)
Screenshot: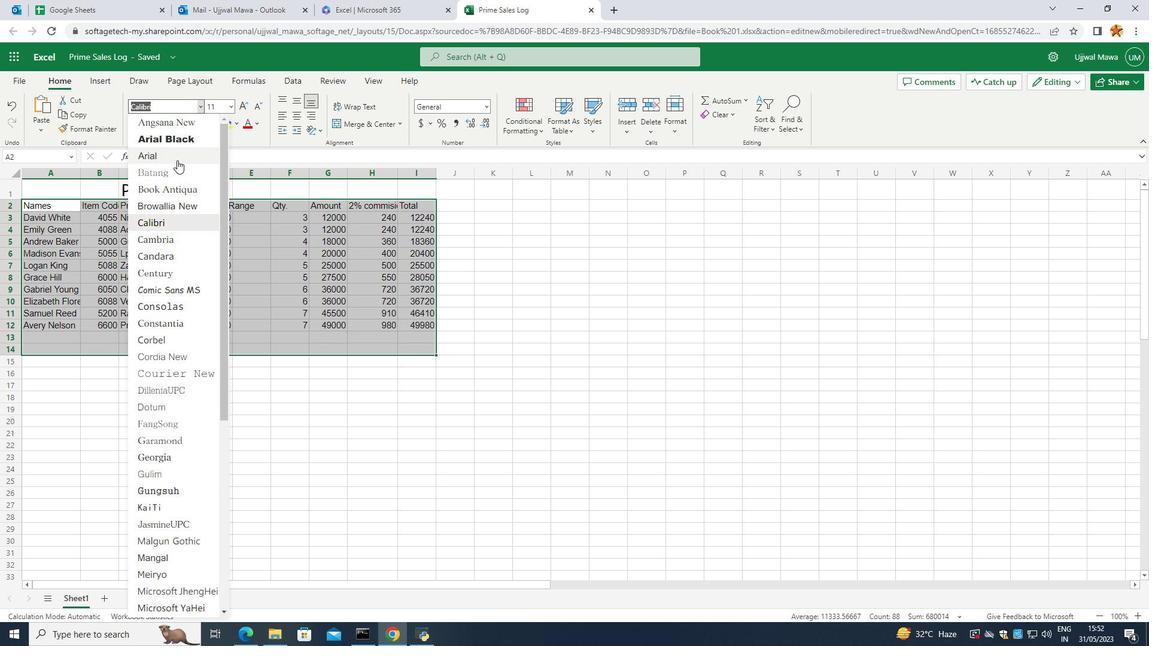 
Action: Mouse pressed left at (176, 158)
Screenshot: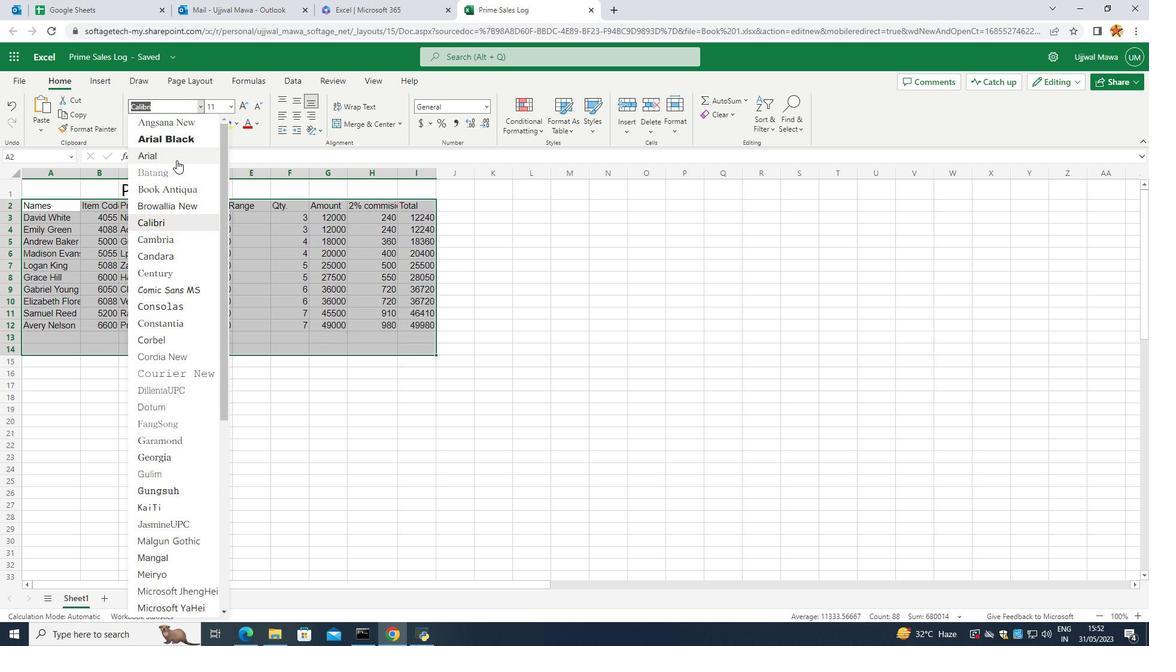 
Action: Mouse moved to (226, 107)
Screenshot: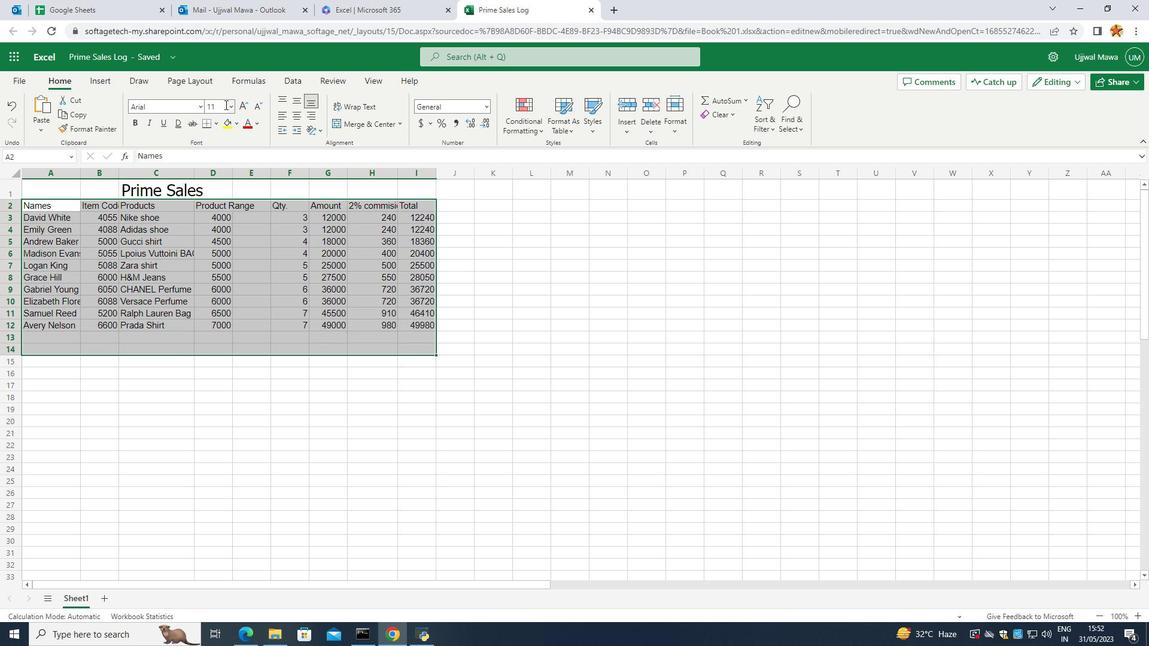 
Action: Mouse pressed left at (226, 107)
Screenshot: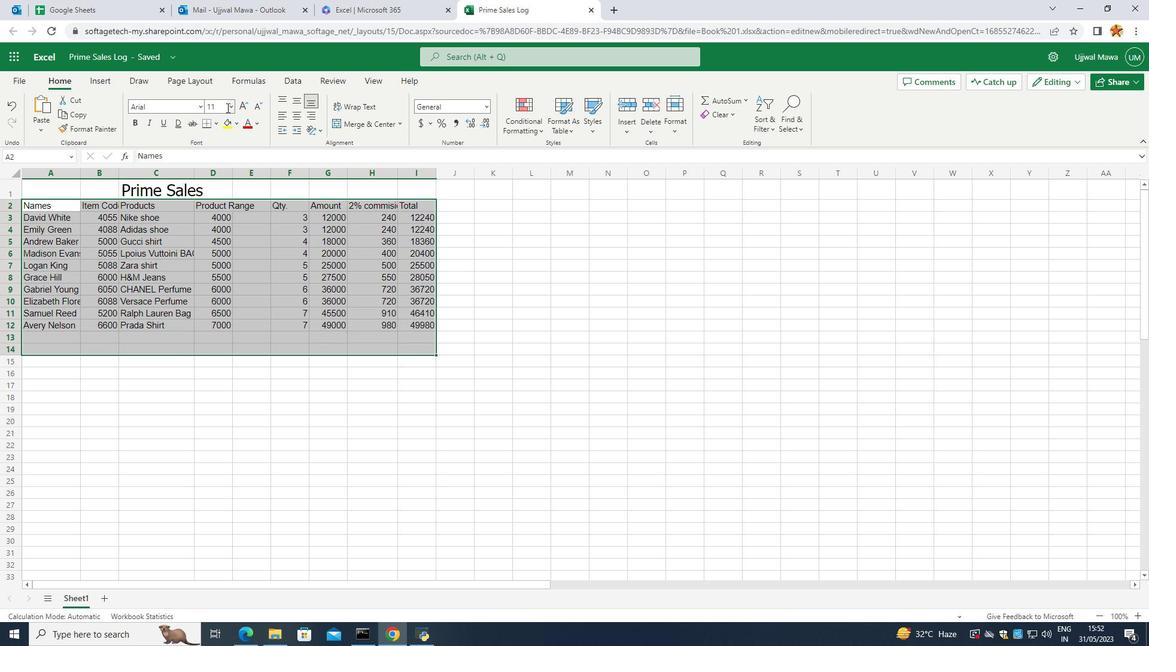 
Action: Mouse moved to (231, 106)
Screenshot: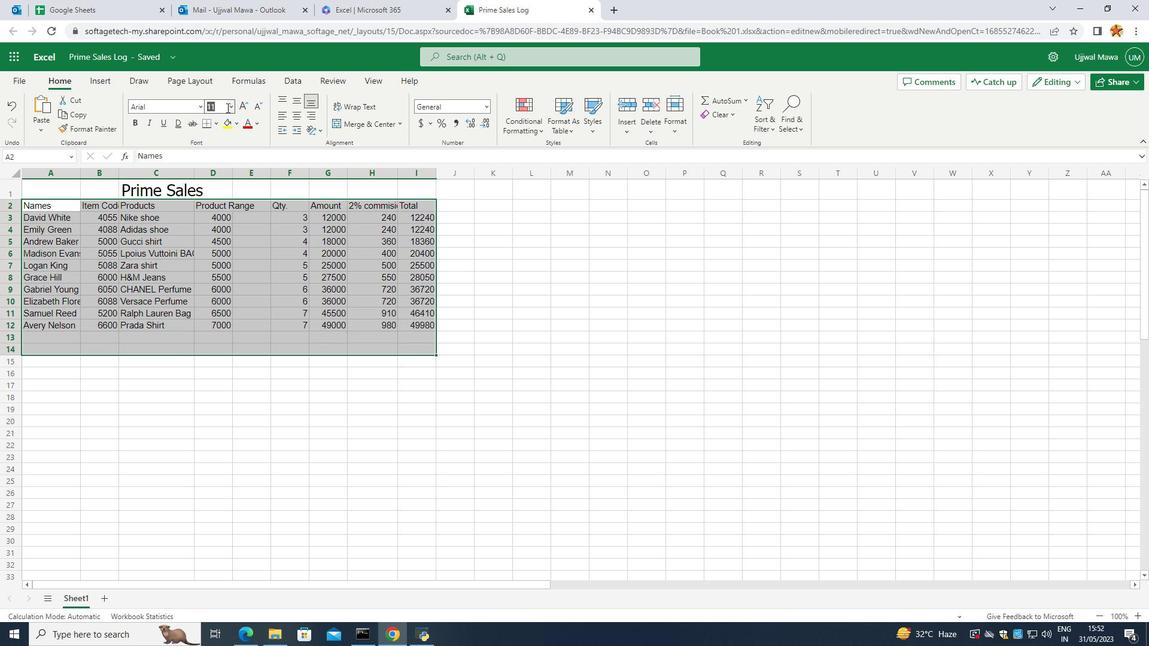 
Action: Mouse pressed left at (231, 106)
Screenshot: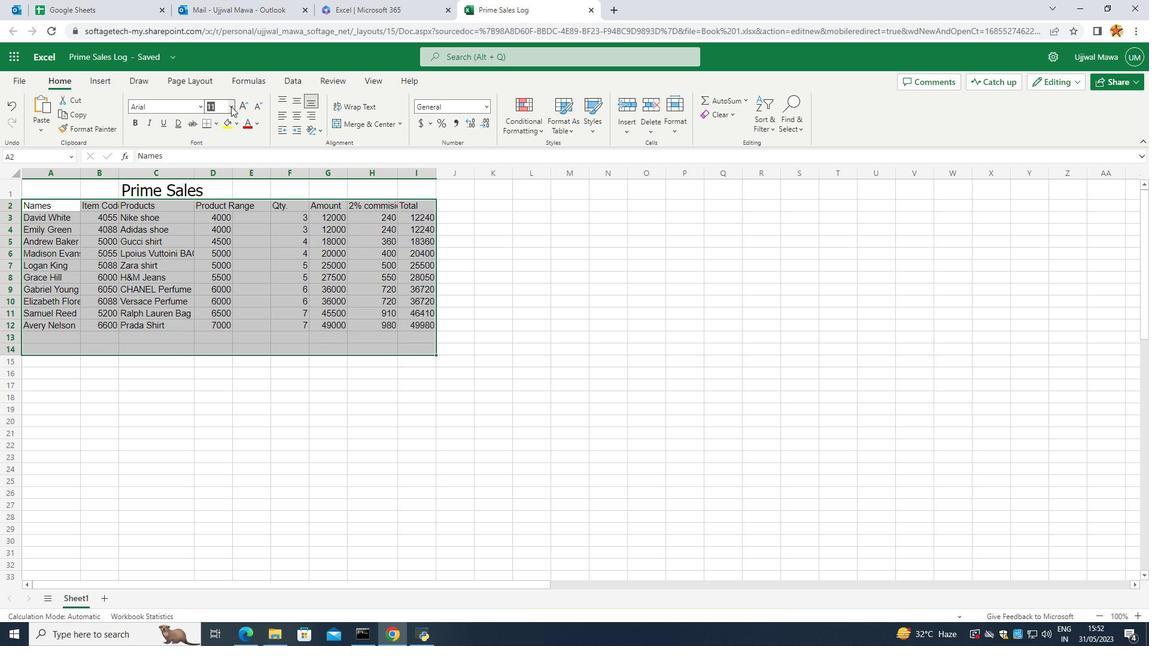
Action: Mouse moved to (213, 184)
Screenshot: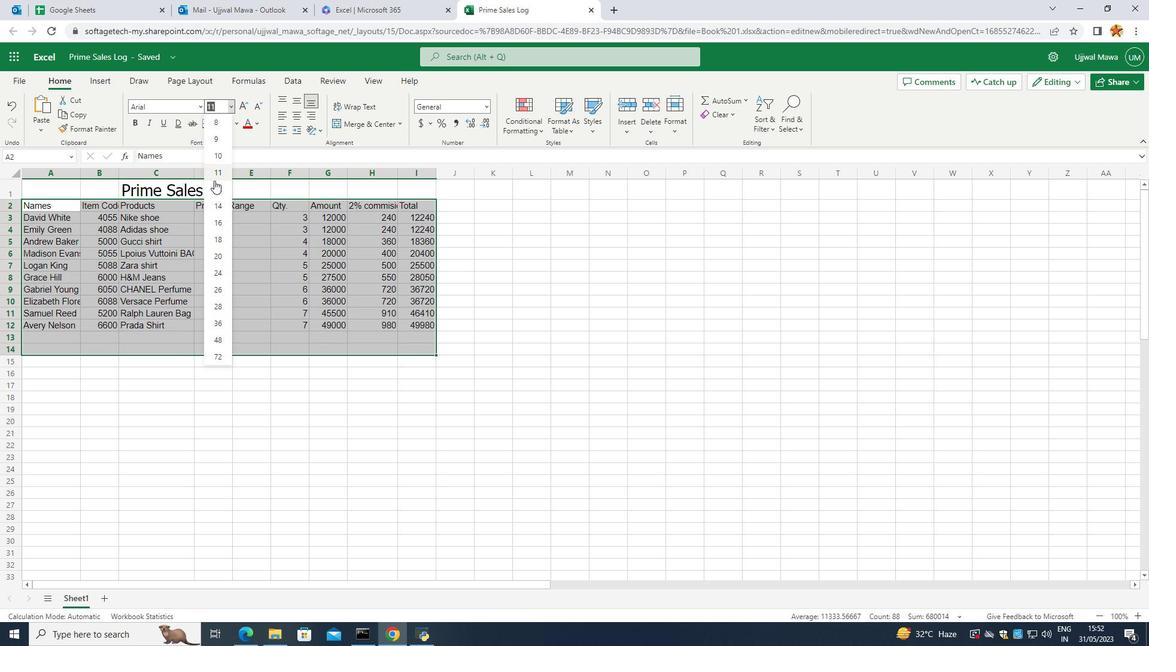 
Action: Mouse pressed left at (213, 184)
Screenshot: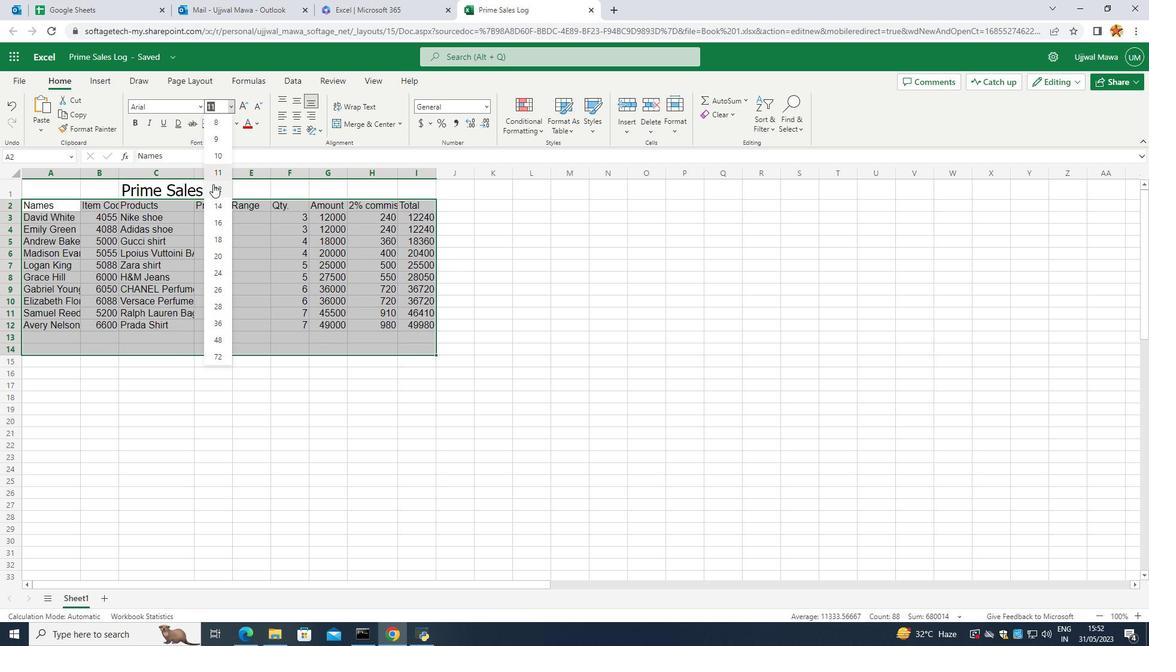 
Action: Mouse moved to (151, 336)
Screenshot: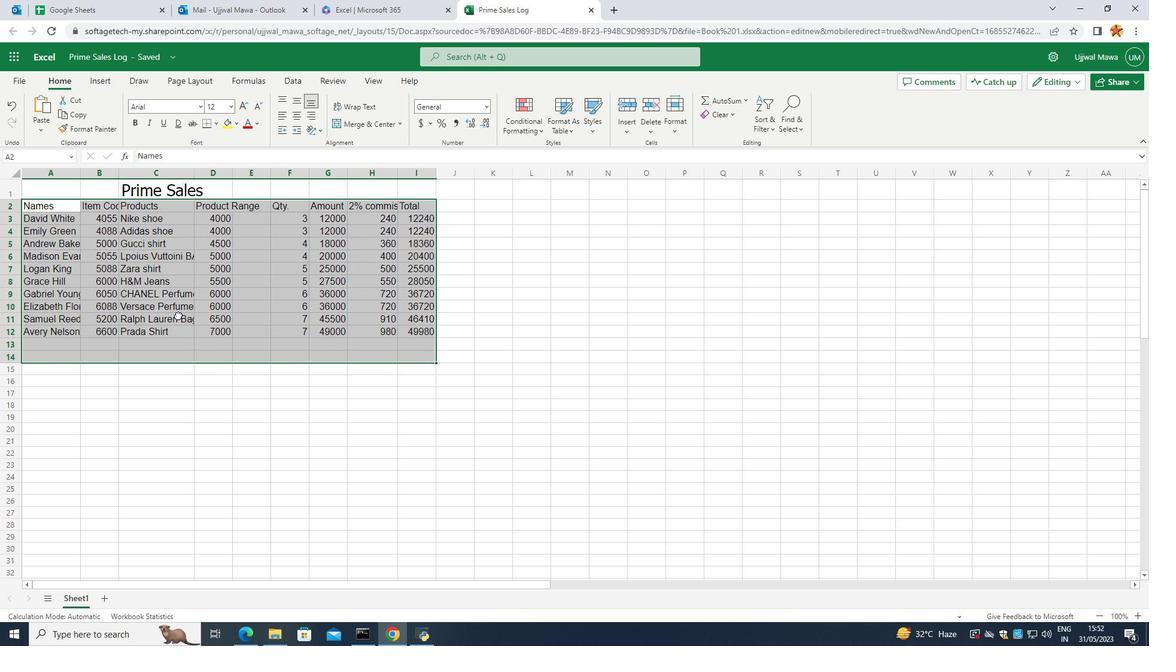 
Action: Mouse pressed left at (151, 336)
Screenshot: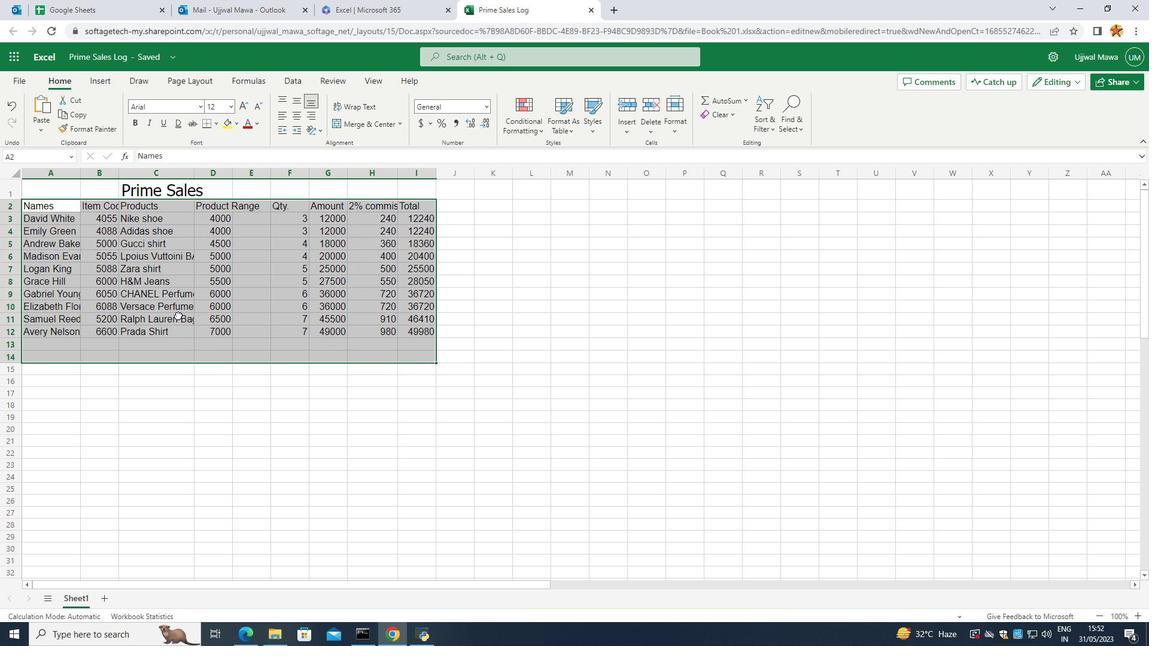 
Action: Mouse moved to (48, 181)
Screenshot: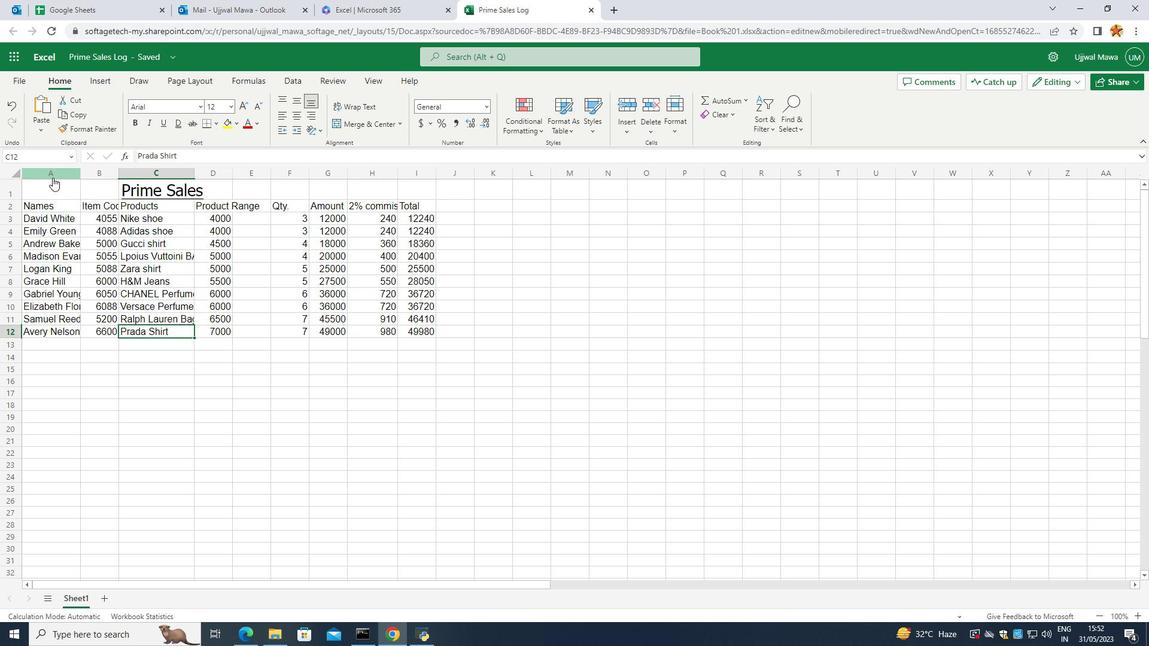 
Action: Mouse pressed left at (48, 181)
Screenshot: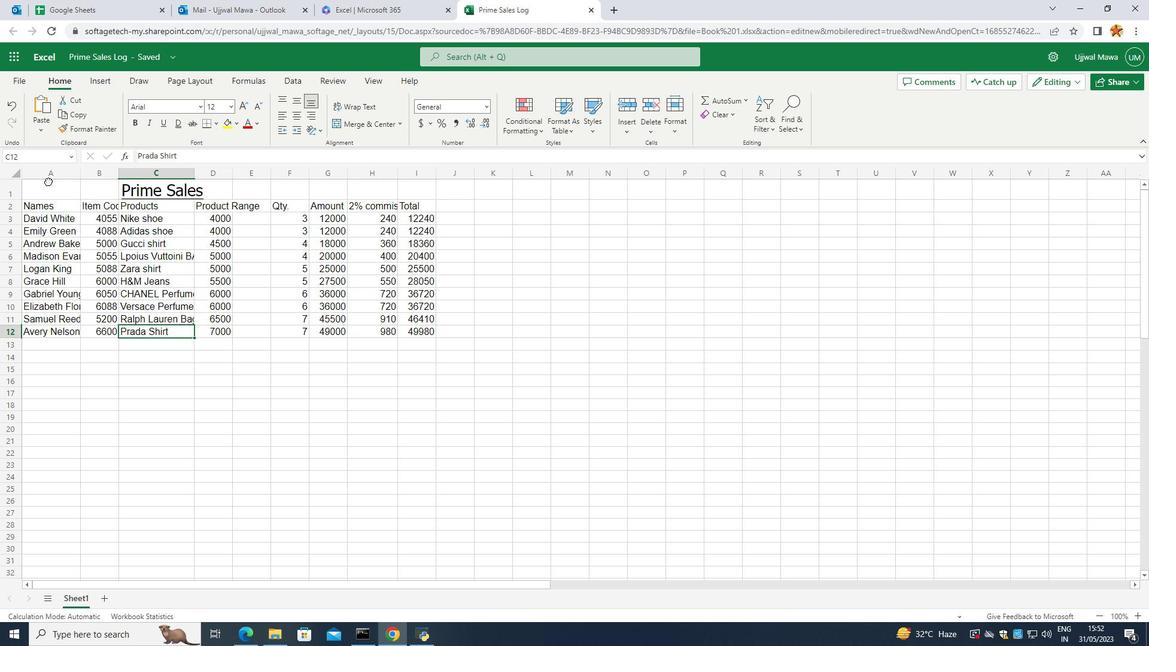 
Action: Mouse moved to (284, 117)
Screenshot: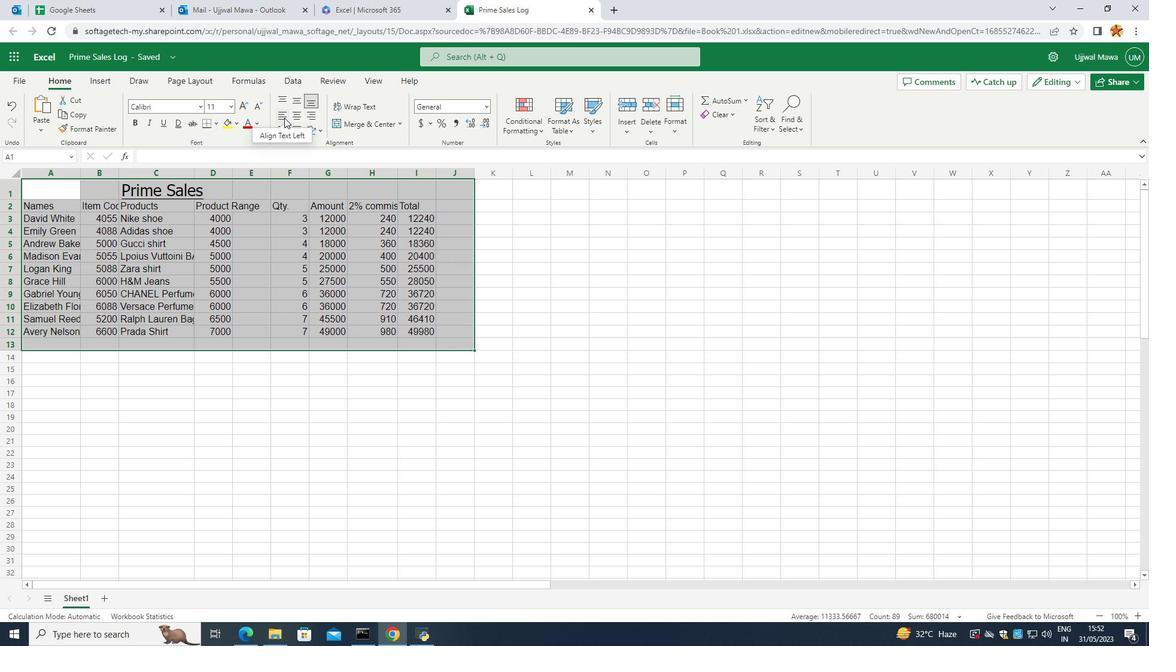 
Action: Mouse pressed left at (284, 117)
Screenshot: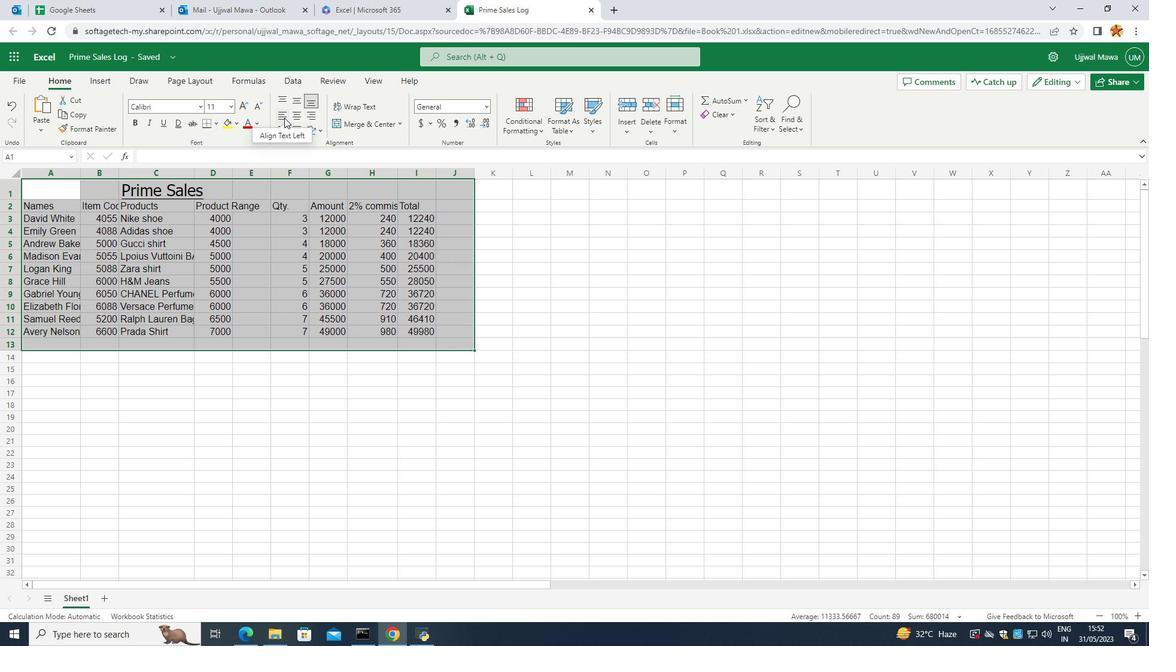 
Action: Mouse moved to (244, 418)
Screenshot: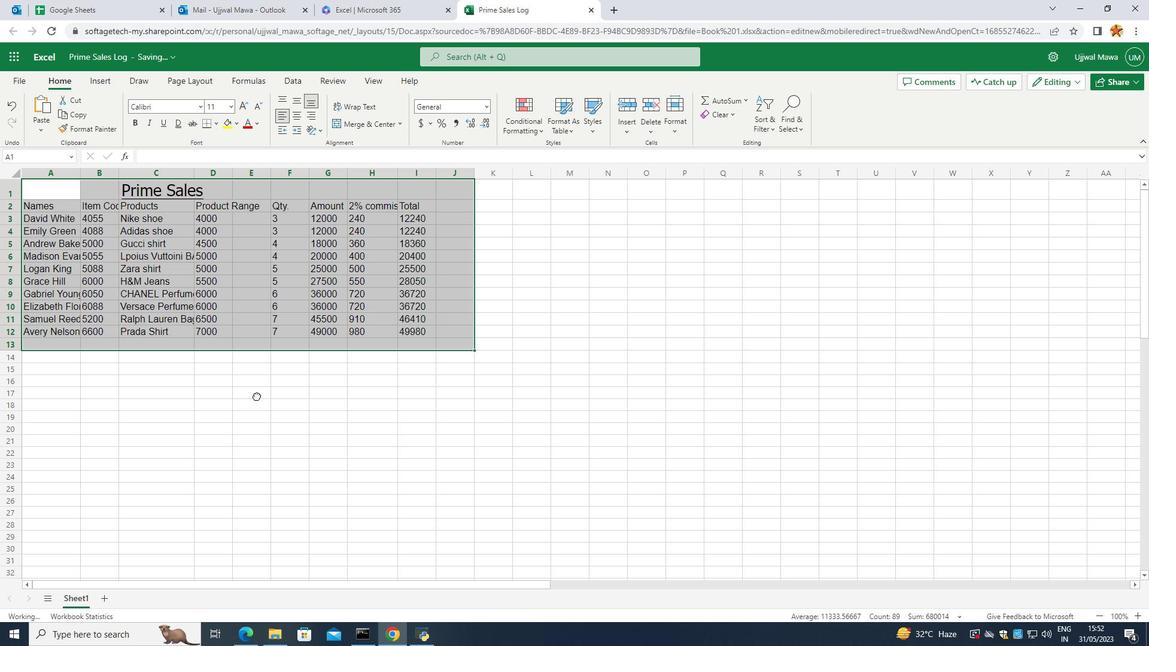 
Action: Mouse pressed left at (244, 418)
Screenshot: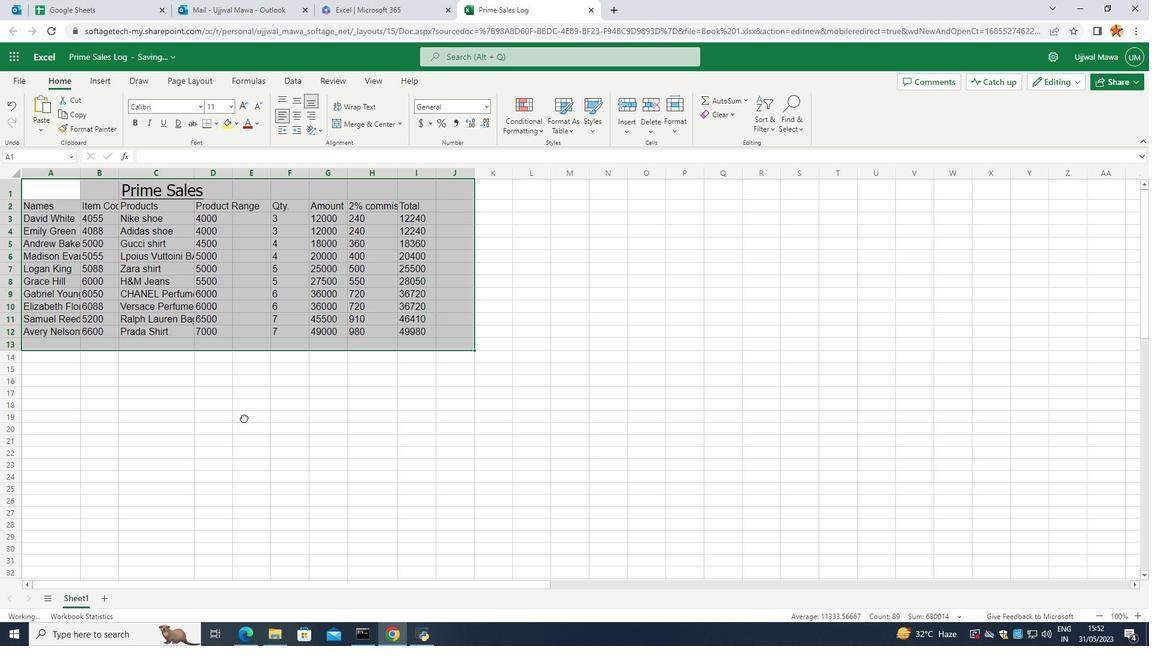 
Action: Mouse moved to (220, 376)
Screenshot: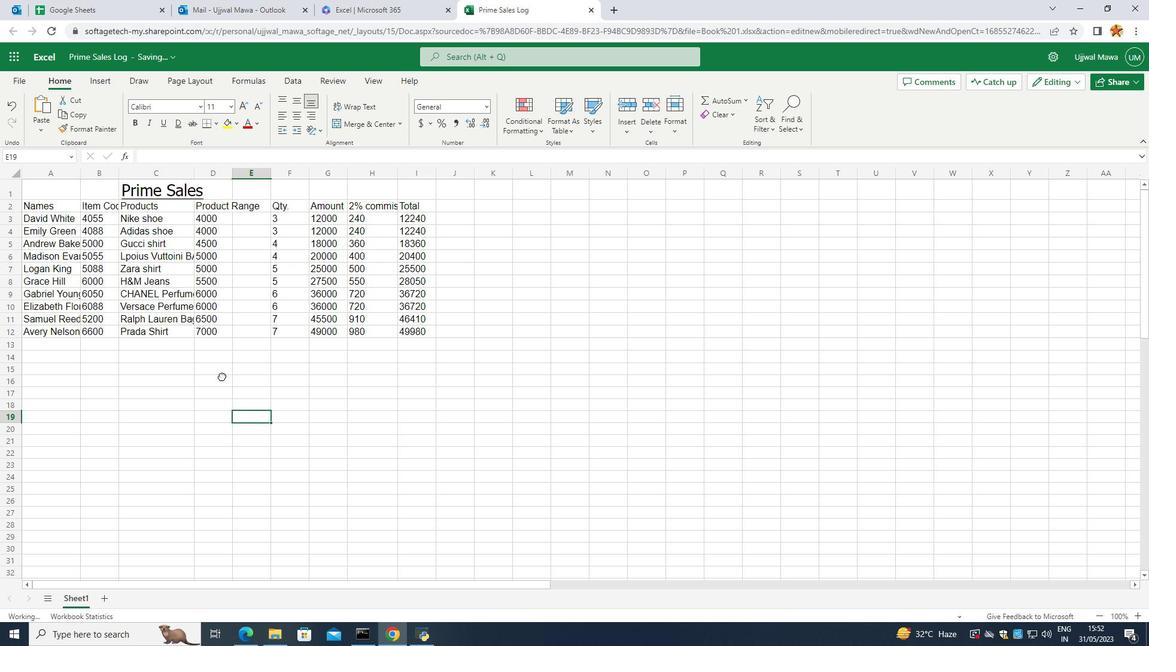 
